 Task: Open a blank google sheet and write heading  Customer order data  Add 10 people name:-  'David White, Emily Green, Andrew Baker, Madison Evans, Logan King, Grace Hill, Gabriel Young, Elizabeth Flores, Samuel Reed, Avery Nelson. ' in November Last week sales are  10020 to 20050. customer order name:-  Nike shoe, Adidas shoe, Gucci T-shirt, Louis Vuitton bag, Zara Shirt, H&M jeans, Chanel perfume, Versace perfume, Ralph Lauren, Prada Shirtcustomer order price in between:-  10000 to 15000. Save page analysisSalesAnalysis_2023
Action: Mouse moved to (203, 189)
Screenshot: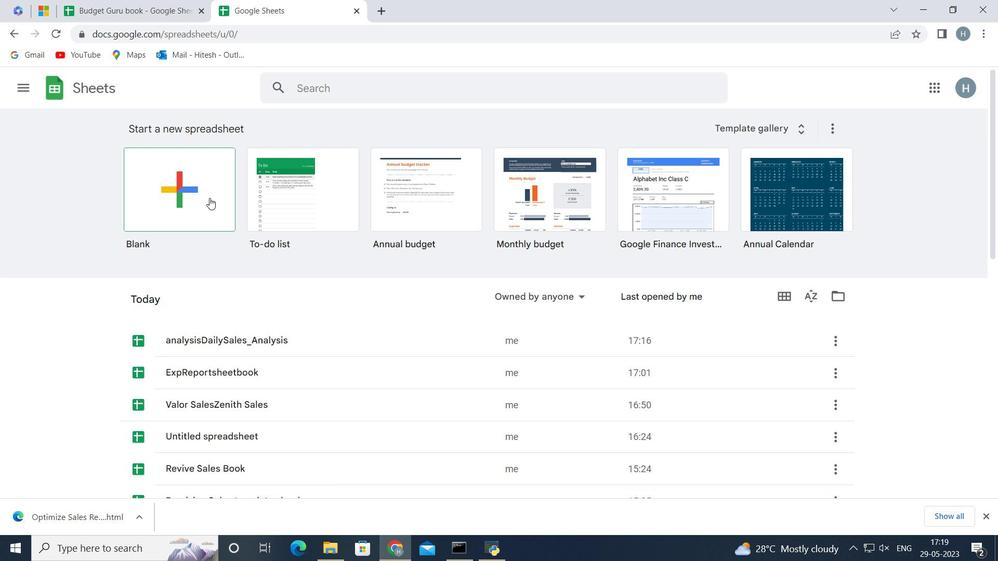 
Action: Mouse pressed left at (203, 189)
Screenshot: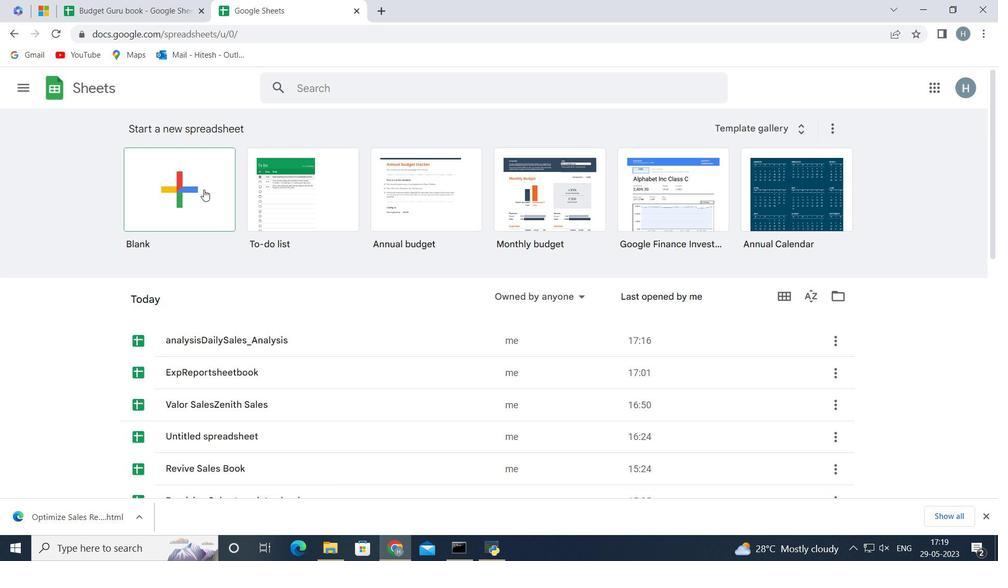 
Action: Mouse moved to (90, 189)
Screenshot: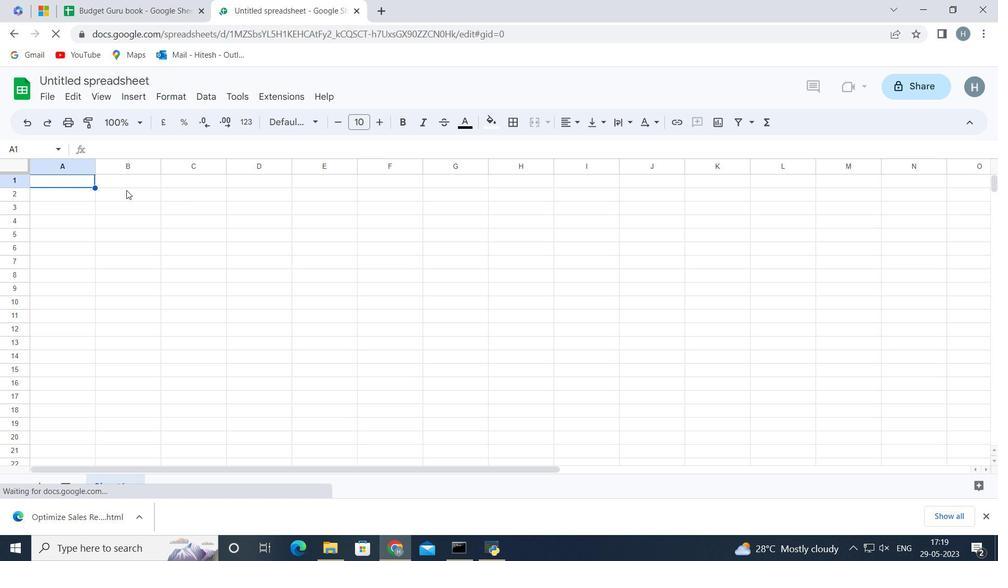 
Action: Key pressed <Key.shift><Key.shift>ustomer<Key.space><Key.shift>Order<Key.space><Key.shift>Data<Key.enter>
Screenshot: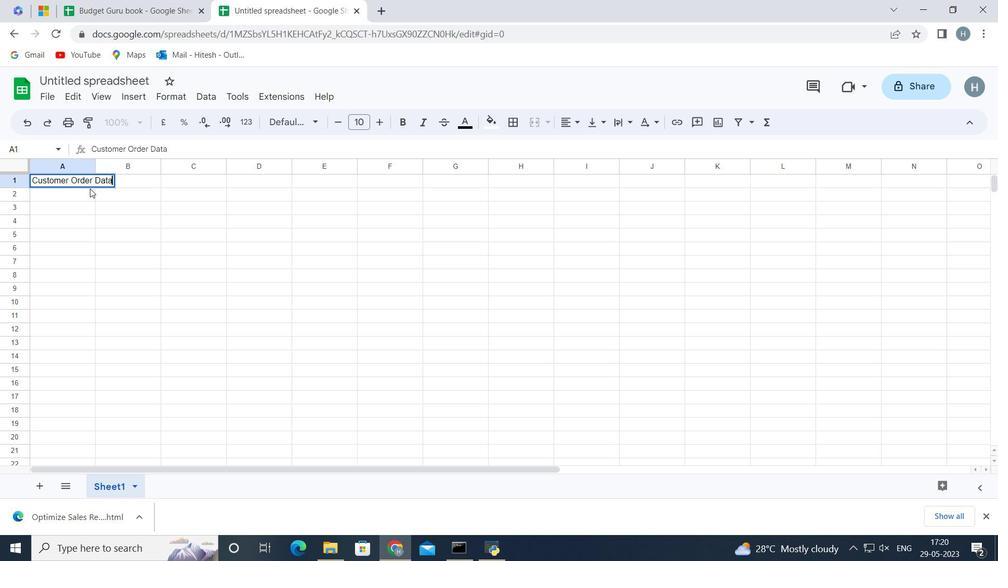 
Action: Mouse moved to (90, 188)
Screenshot: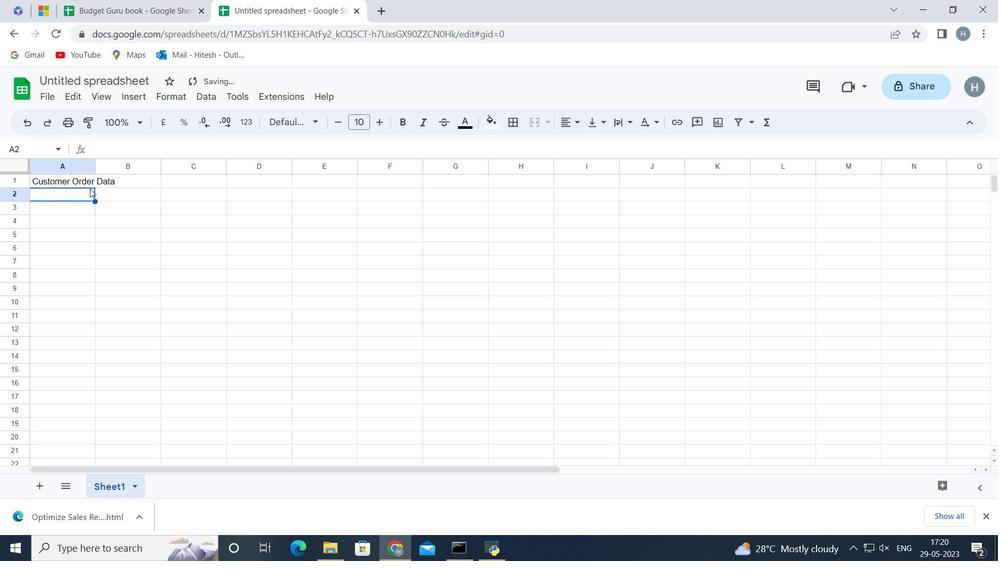 
Action: Key pressed <Key.shift>Name<Key.enter><Key.shift>David<Key.space><Key.shift>White<Key.enter><Key.shift>Emily<Key.space><Key.shift>Green<Key.space><Key.enter><Key.shift>Andrew<Key.space><Key.shift><Key.shift>Baker<Key.enter><Key.shift_r>Madison<Key.space><Key.shift>Evans<Key.enter><Key.shift_r>Logan<Key.space><Key.shift_r>King<Key.enter><Key.shift>Grace<Key.space><Key.shift_r>Hill<Key.enter><Key.shift>Gabriel<Key.space><Key.shift>Young<Key.space><Key.enter><Key.shift>Elizabeth<Key.space><Key.shift_r><Key.shift_r><Key.shift_r><Key.shift_r><Key.shift>Flores<Key.enter><Key.shift>Samuel<Key.space><Key.shift>Reed<Key.space><Key.enter><Key.shift>Avery<Key.space><Key.shift_r>Nelson<Key.space><Key.enter>
Screenshot: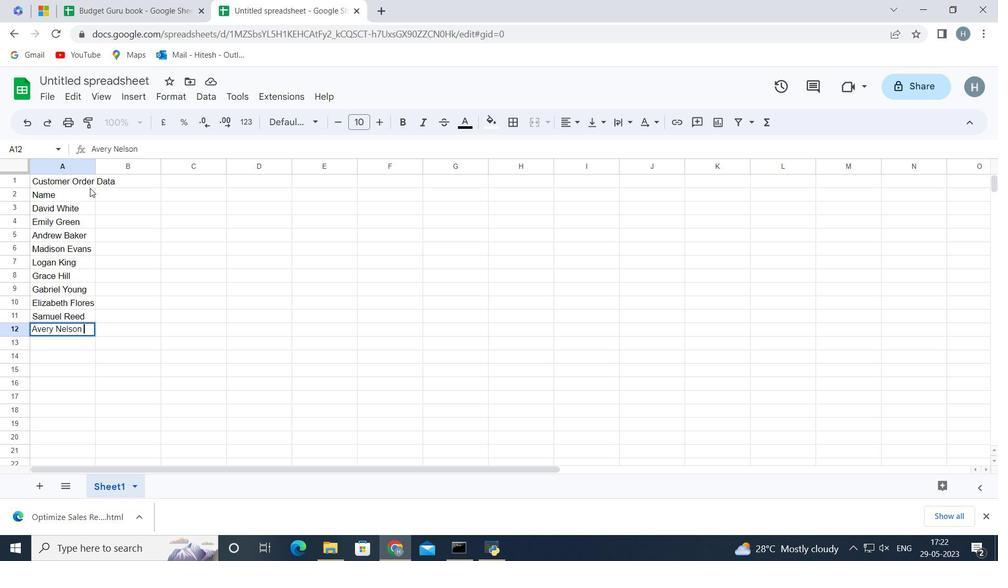 
Action: Mouse moved to (125, 192)
Screenshot: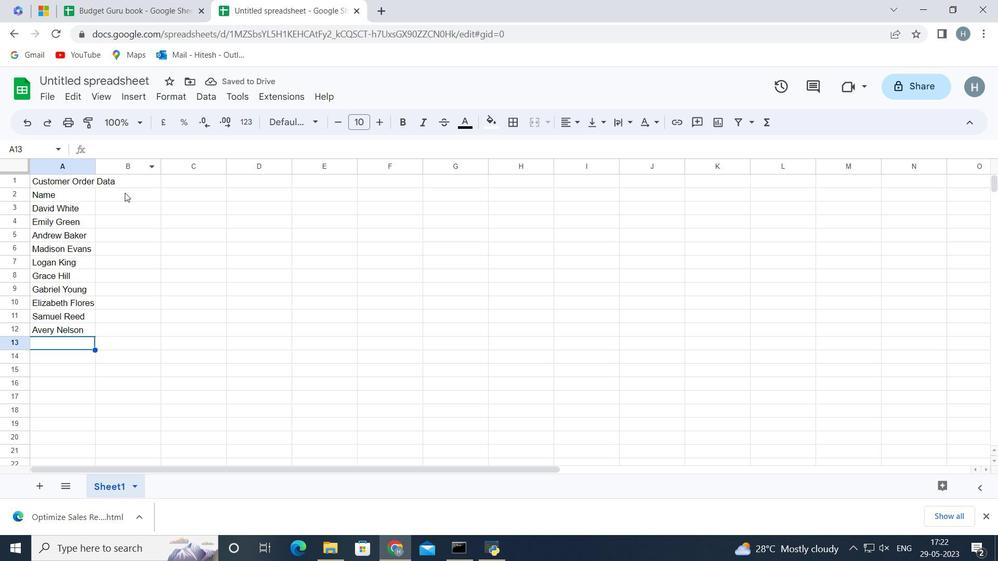 
Action: Mouse pressed left at (125, 192)
Screenshot: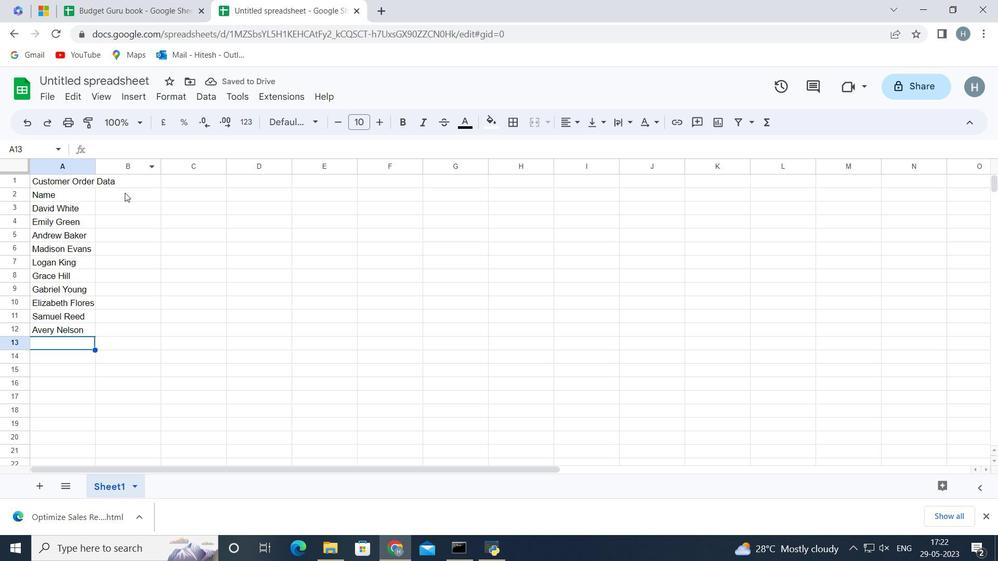 
Action: Mouse moved to (125, 192)
Screenshot: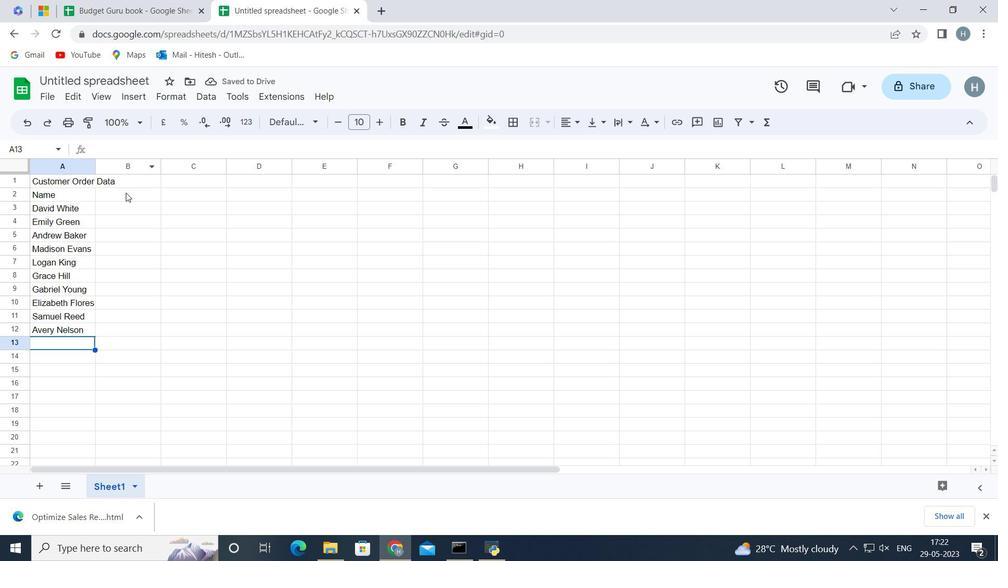 
Action: Key pressed <Key.shift>November<Key.space><Key.shift>Last<Key.space><Key.shift>Week<Key.space><Key.shift>Sales<Key.enter>
Screenshot: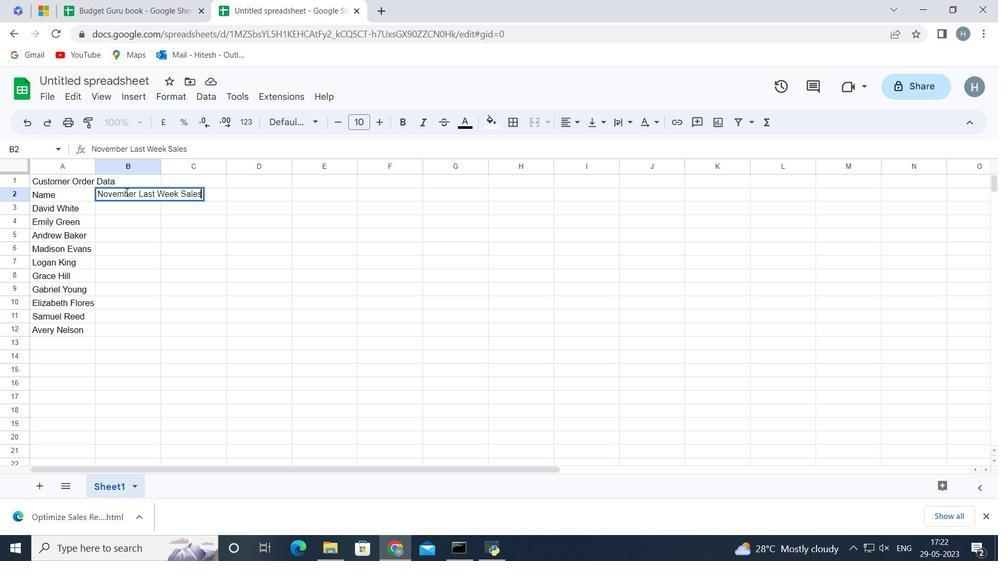 
Action: Mouse moved to (128, 190)
Screenshot: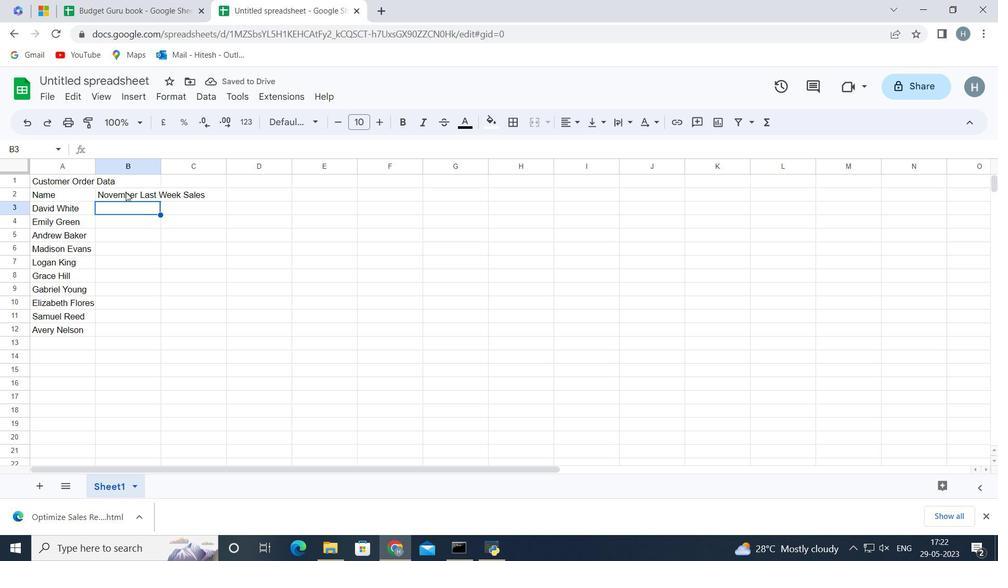
Action: Key pressed 10090<Key.enter>150000<Key.enter>
Screenshot: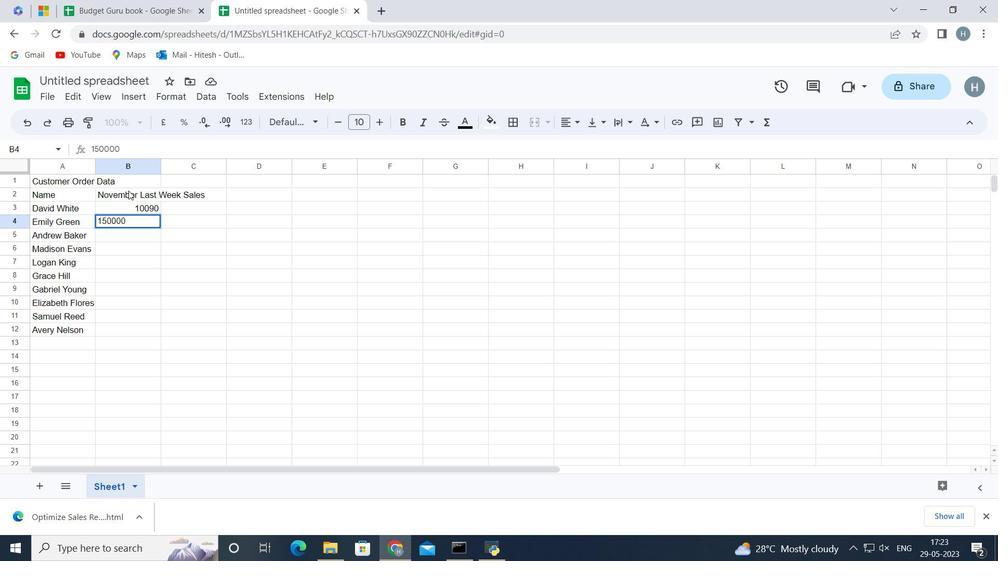 
Action: Mouse moved to (128, 219)
Screenshot: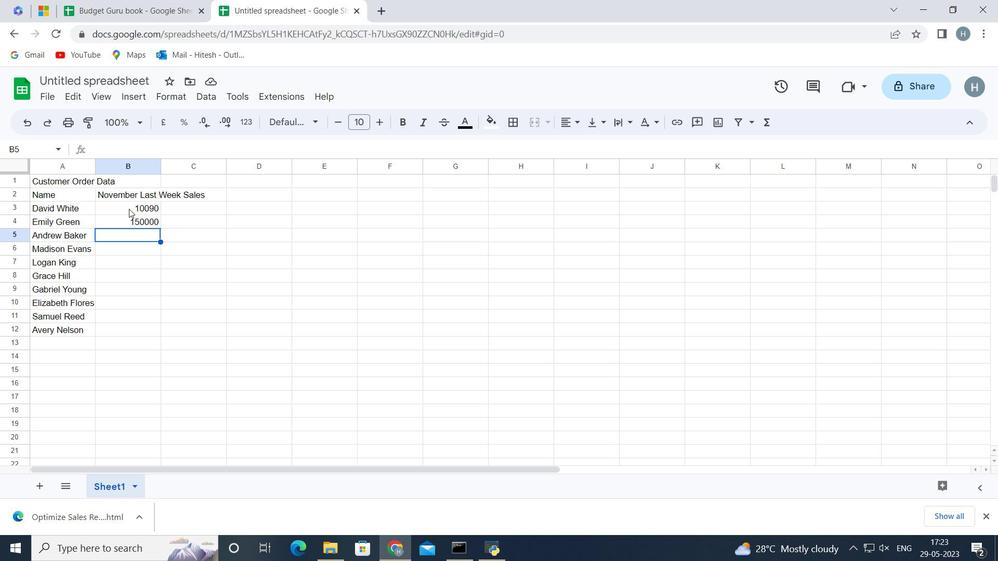 
Action: Mouse pressed left at (128, 219)
Screenshot: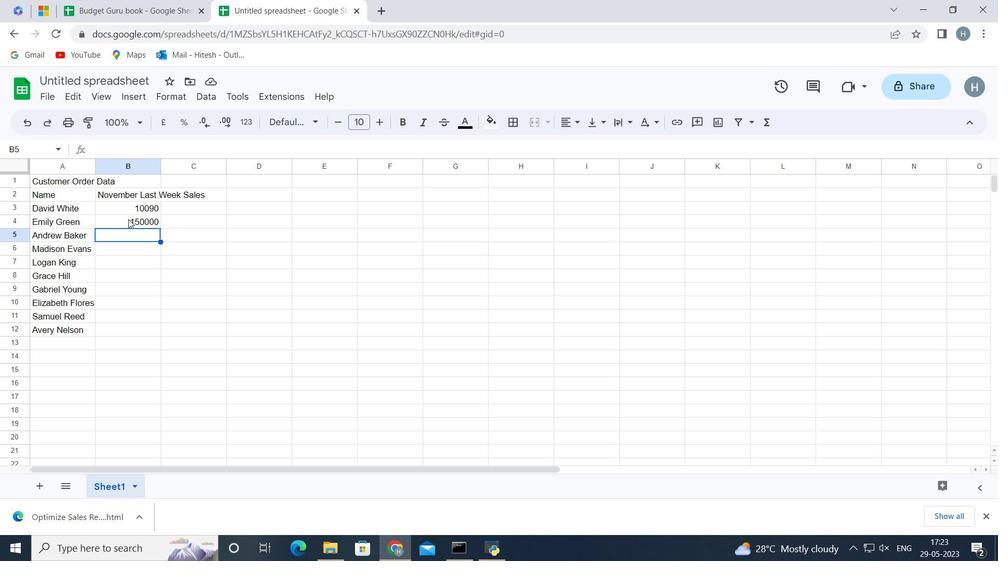 
Action: Mouse moved to (152, 147)
Screenshot: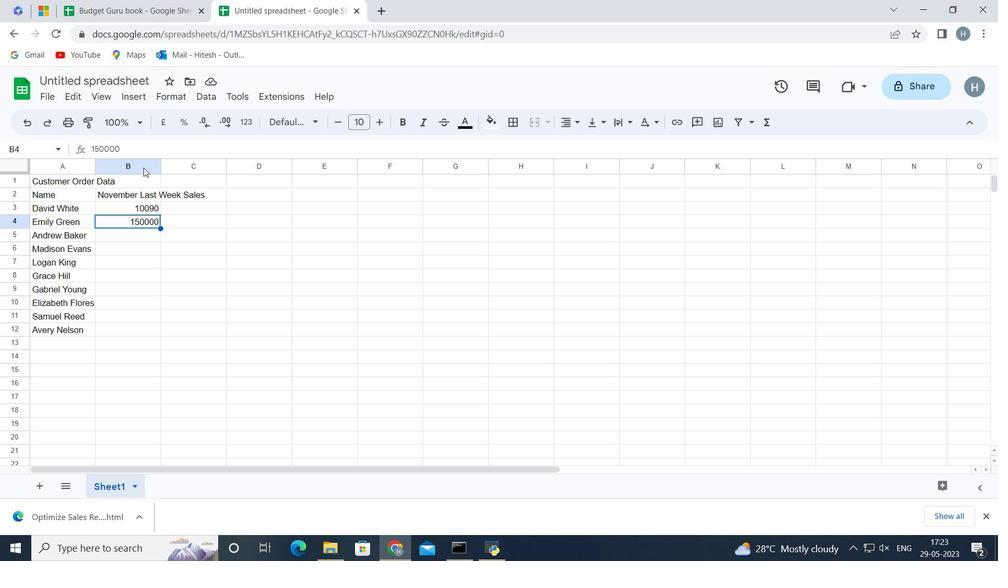 
Action: Mouse pressed left at (152, 147)
Screenshot: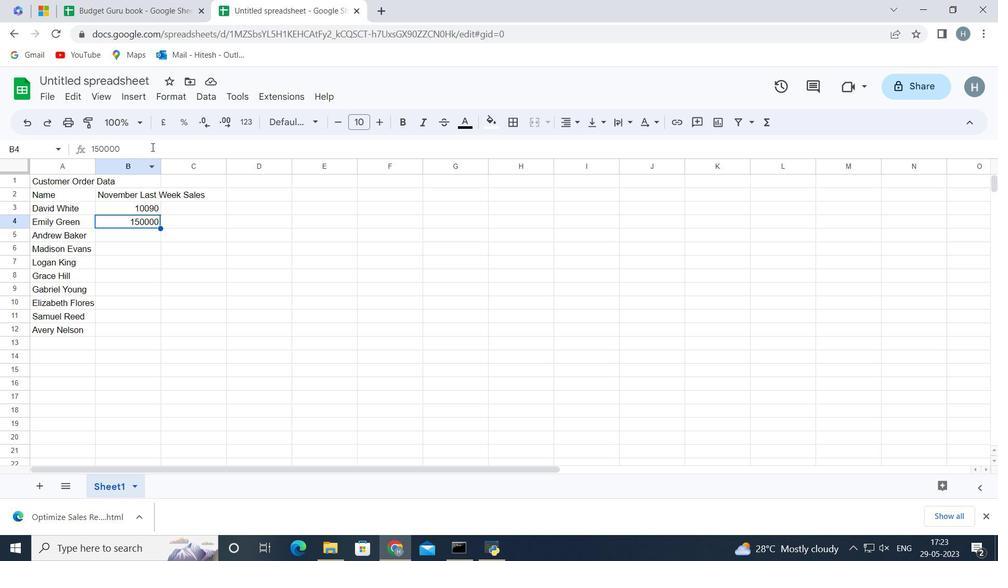 
Action: Key pressed <Key.backspace><Key.enter>14500<Key.enter>18600<Key.enter>17200<Key.enter>1190<Key.enter>
Screenshot: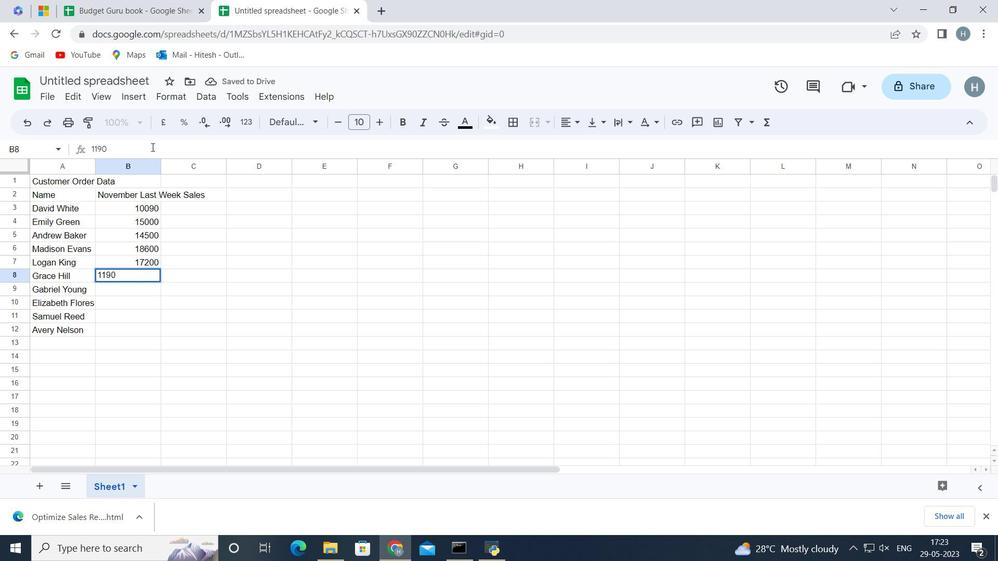 
Action: Mouse moved to (177, 146)
Screenshot: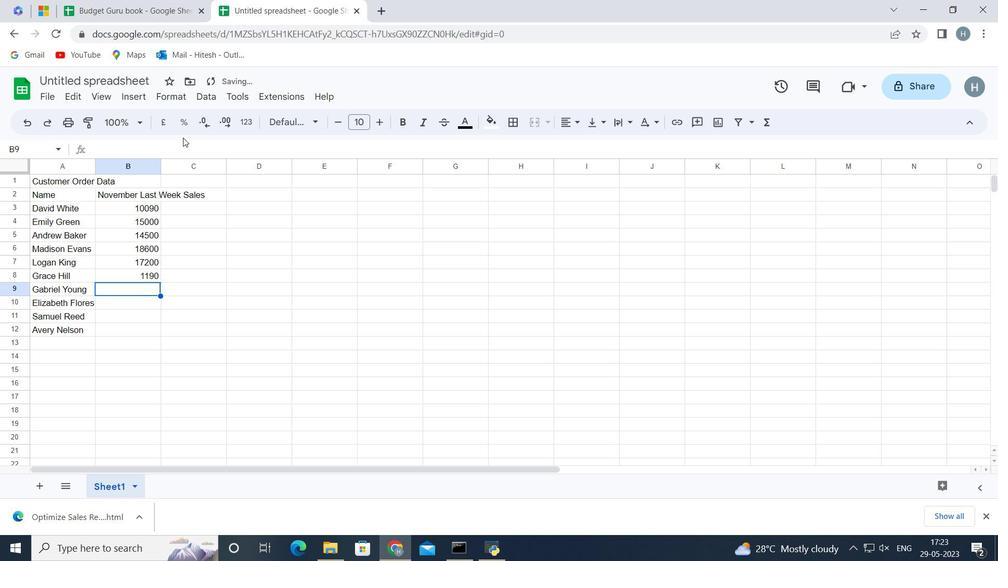 
Action: Mouse pressed left at (177, 146)
Screenshot: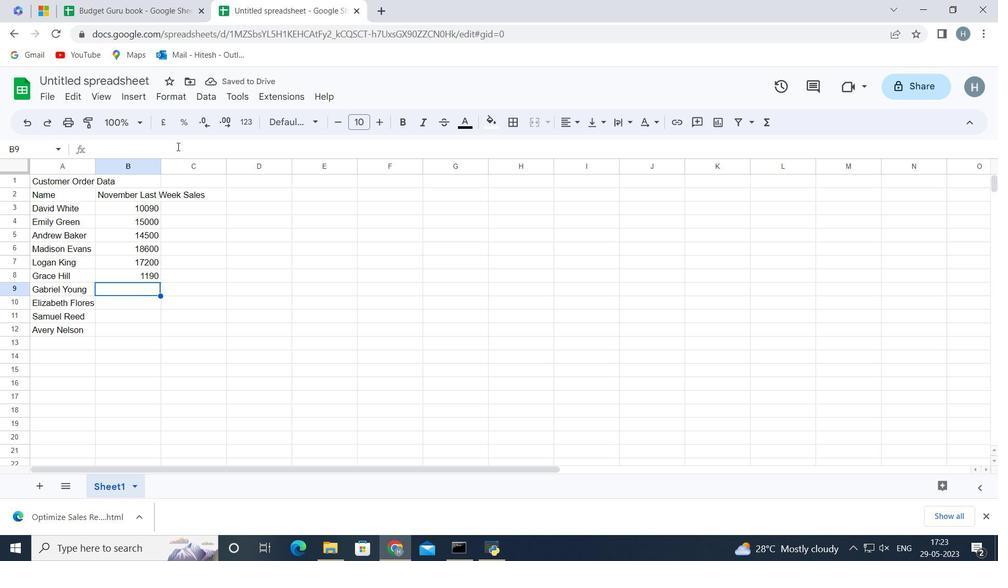 
Action: Mouse moved to (140, 268)
Screenshot: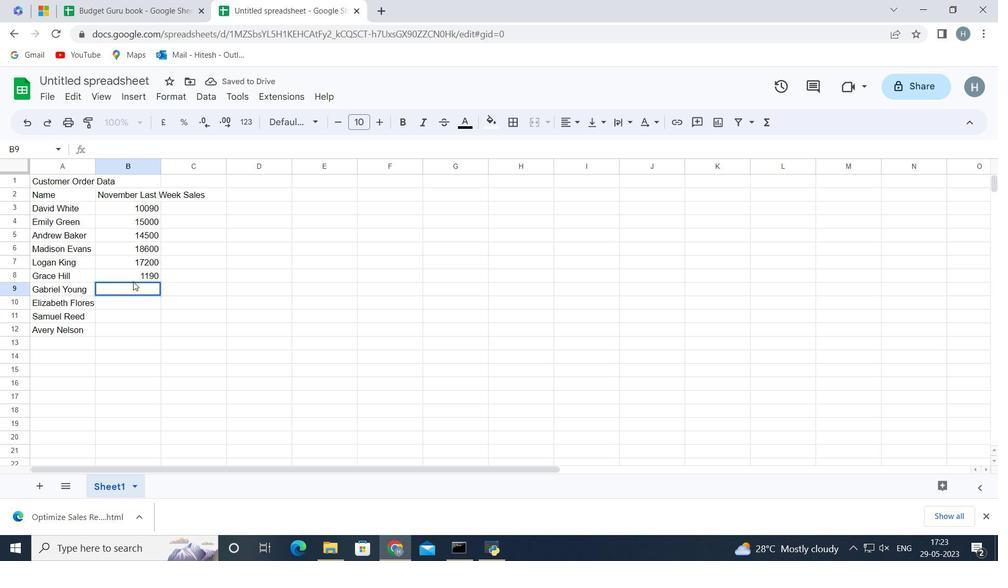 
Action: Mouse pressed left at (140, 268)
Screenshot: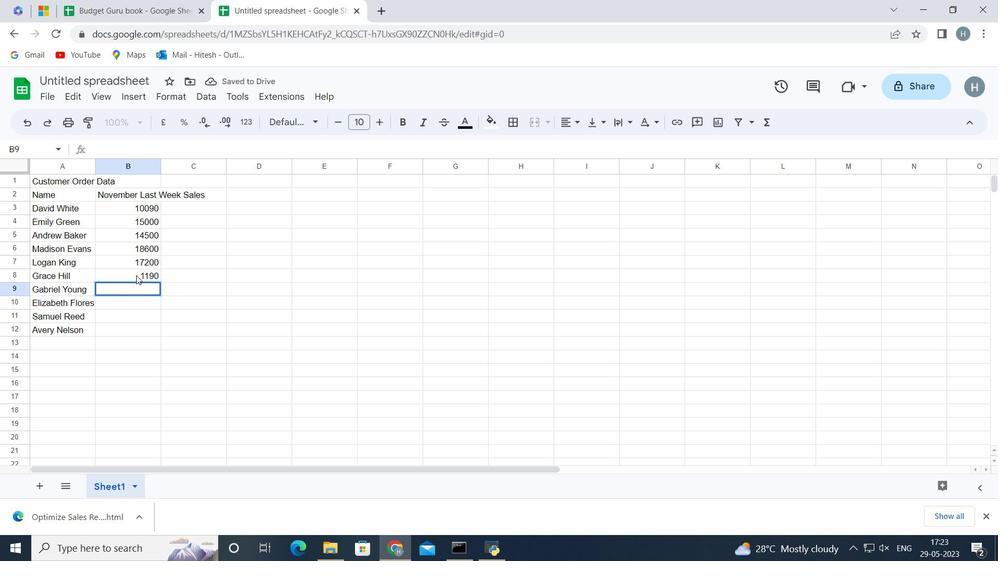 
Action: Mouse moved to (120, 276)
Screenshot: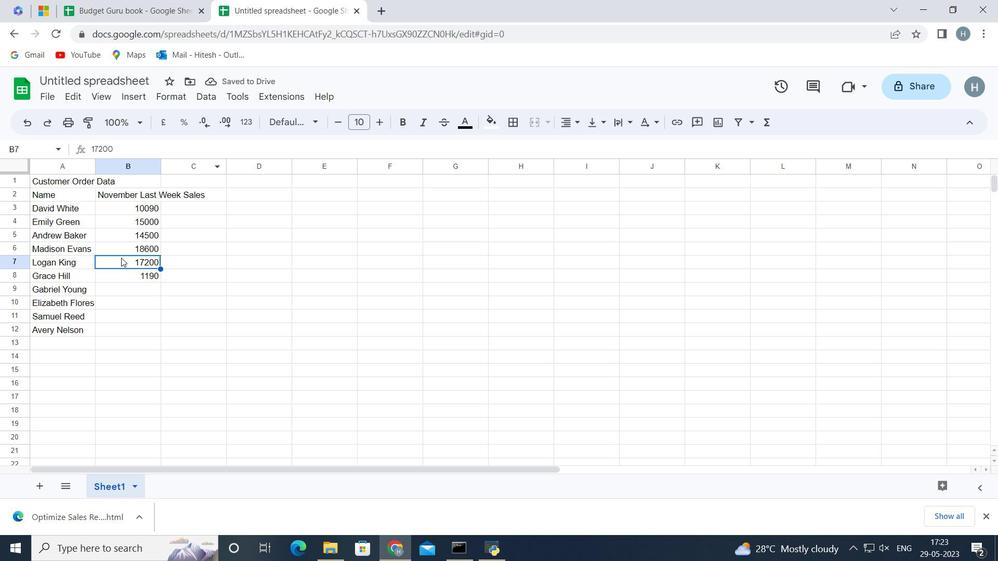 
Action: Mouse pressed left at (120, 276)
Screenshot: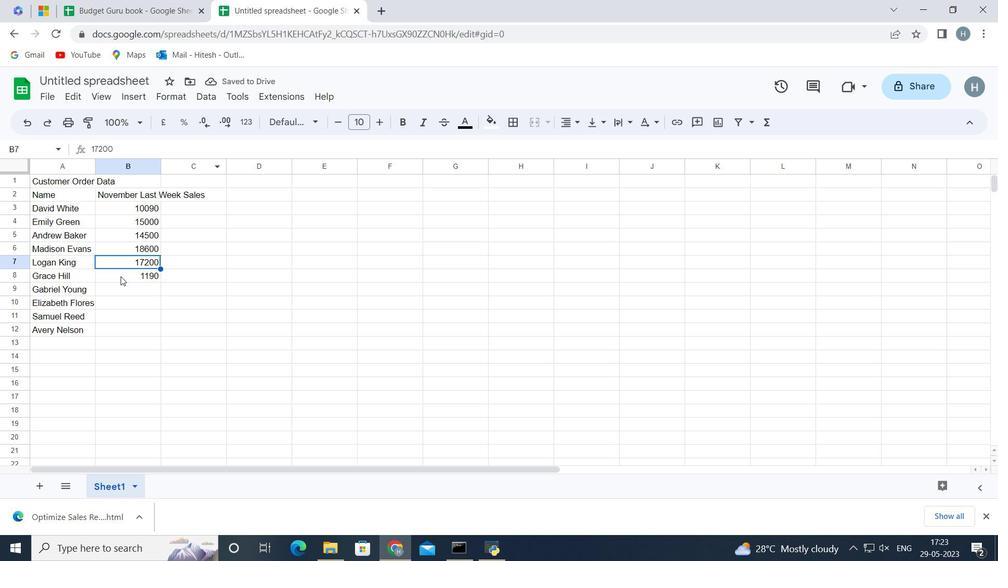 
Action: Mouse moved to (170, 145)
Screenshot: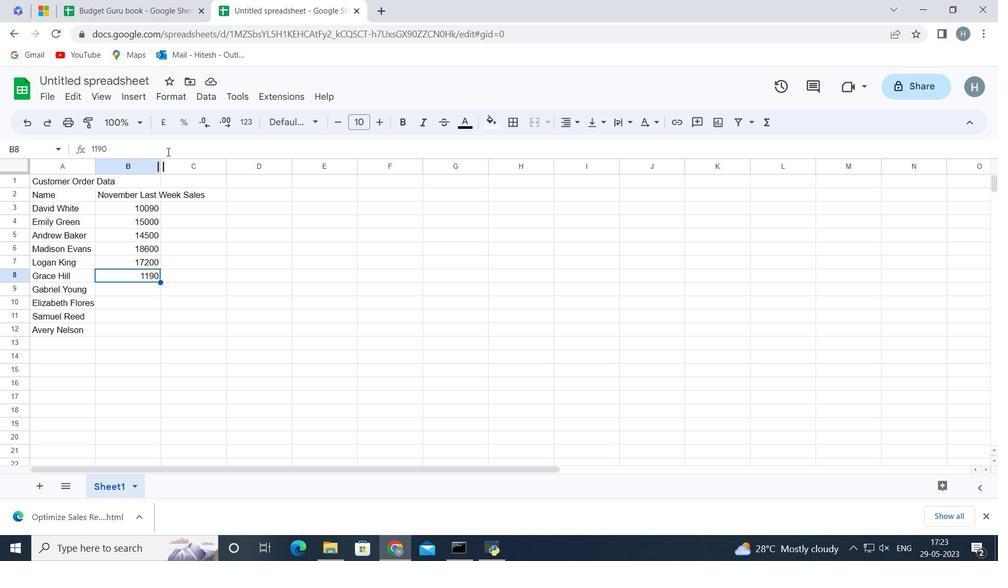 
Action: Mouse pressed left at (170, 145)
Screenshot: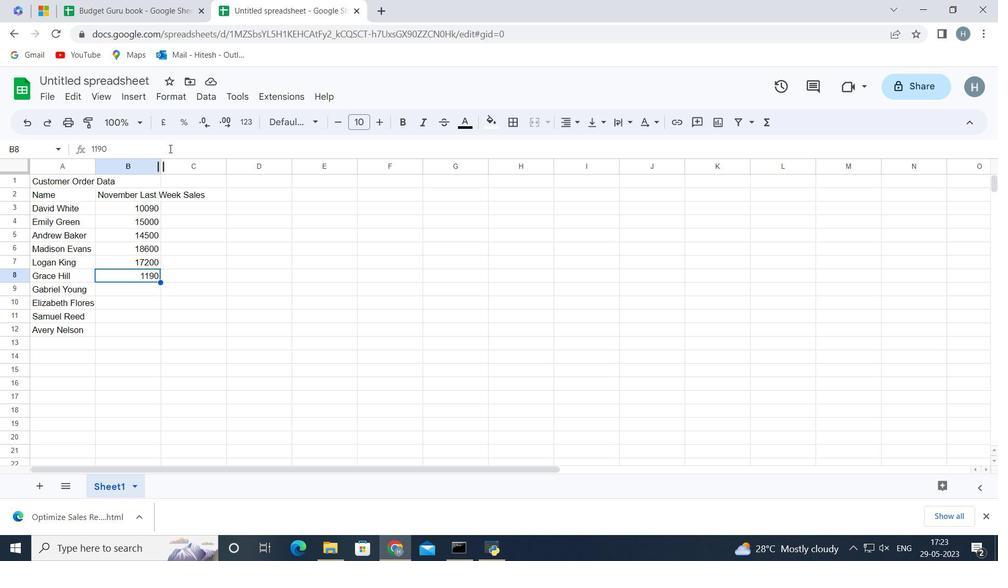 
Action: Key pressed 0<Key.enter>
Screenshot: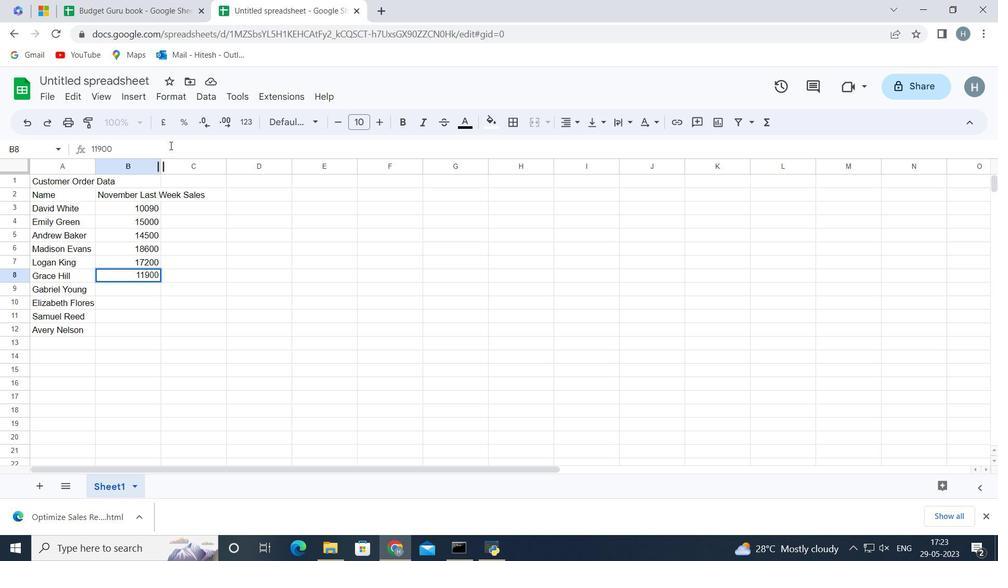 
Action: Mouse moved to (132, 275)
Screenshot: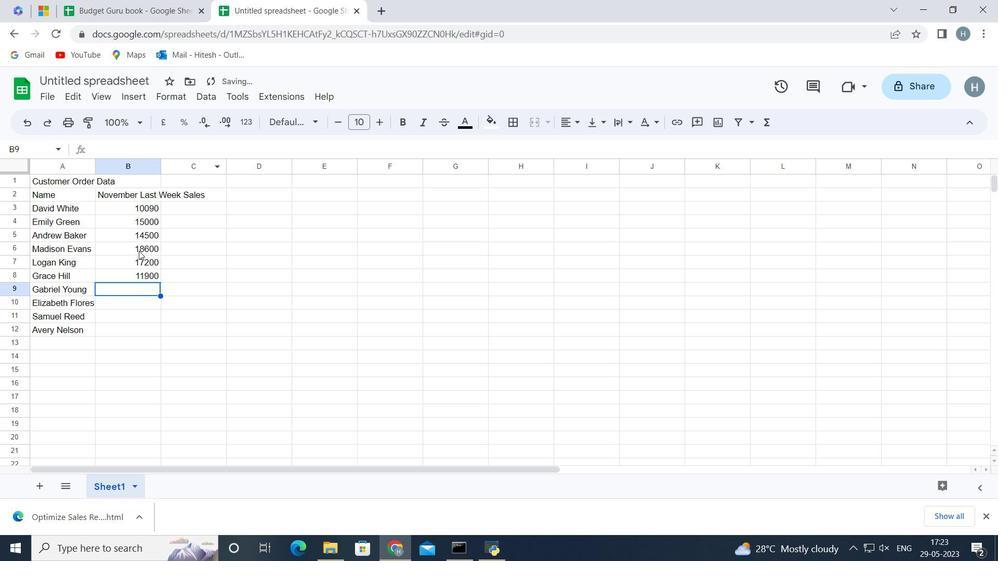 
Action: Key pressed 14800<Key.enter>16500<Key.enter>17400<Key.enter>1<Key.backspace>20000<Key.enter>
Screenshot: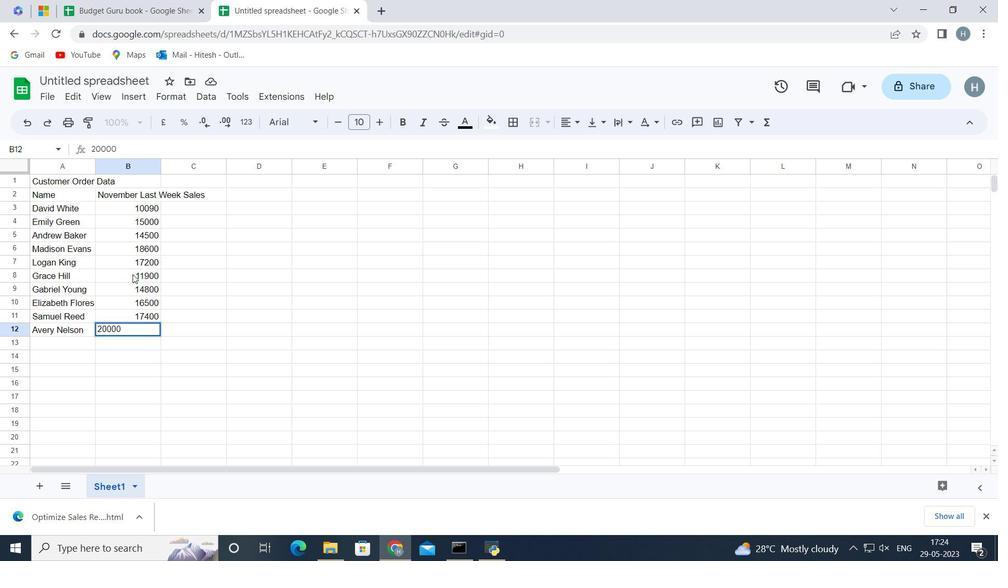 
Action: Mouse moved to (213, 190)
Screenshot: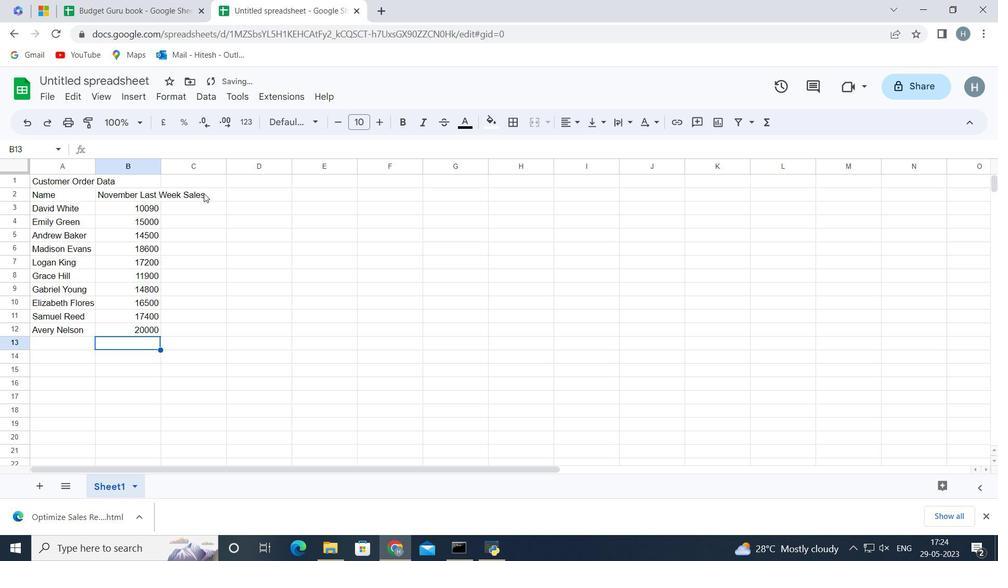 
Action: Mouse pressed left at (213, 190)
Screenshot: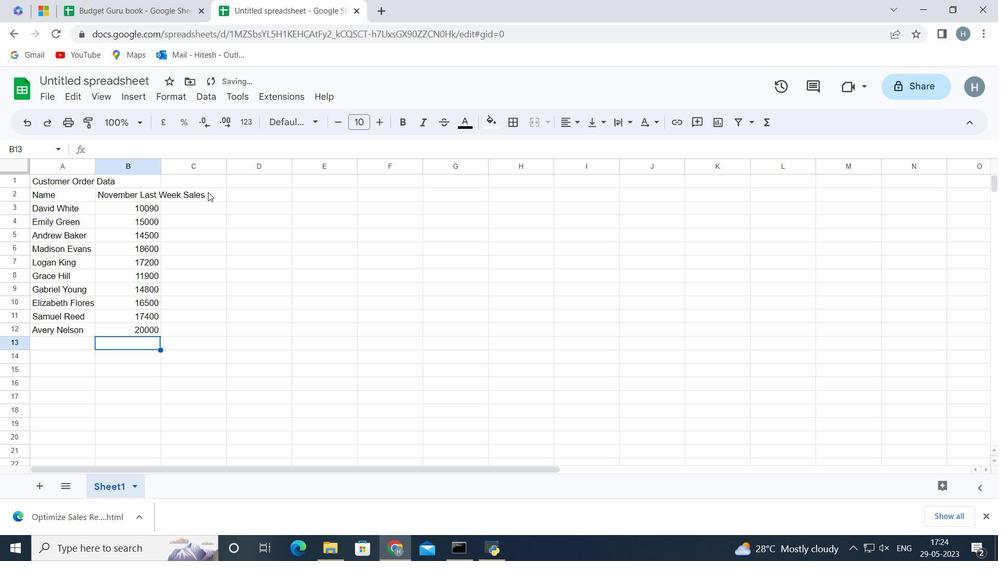 
Action: Mouse moved to (211, 192)
Screenshot: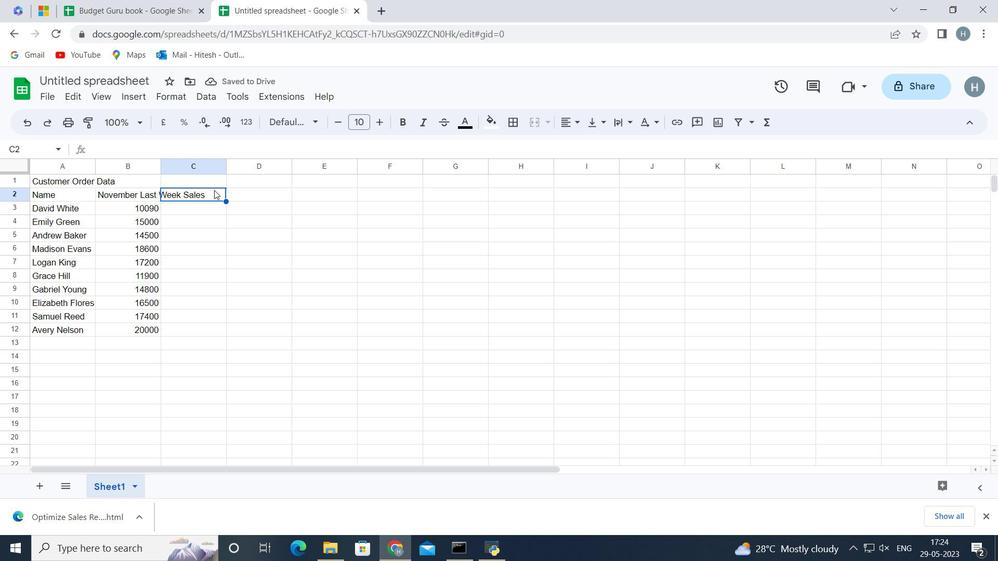 
Action: Key pressed <Key.shift><Key.shift><Key.shift><Key.shift><Key.shift><Key.shift><Key.shift><Key.shift><Key.shift>Customer<Key.space><Key.shift>Order<Key.space><Key.shift>Name<Key.enter>
Screenshot: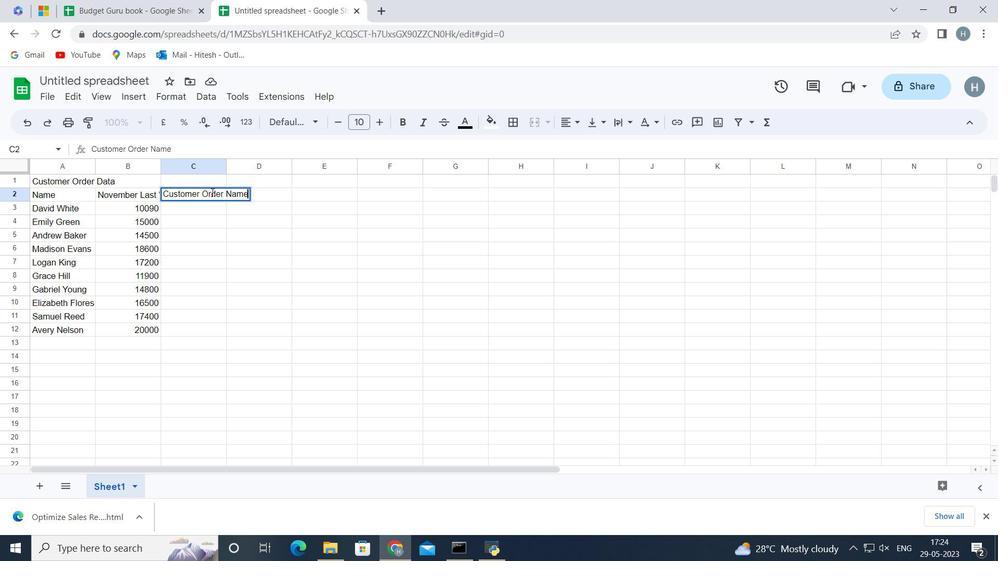 
Action: Mouse moved to (217, 191)
Screenshot: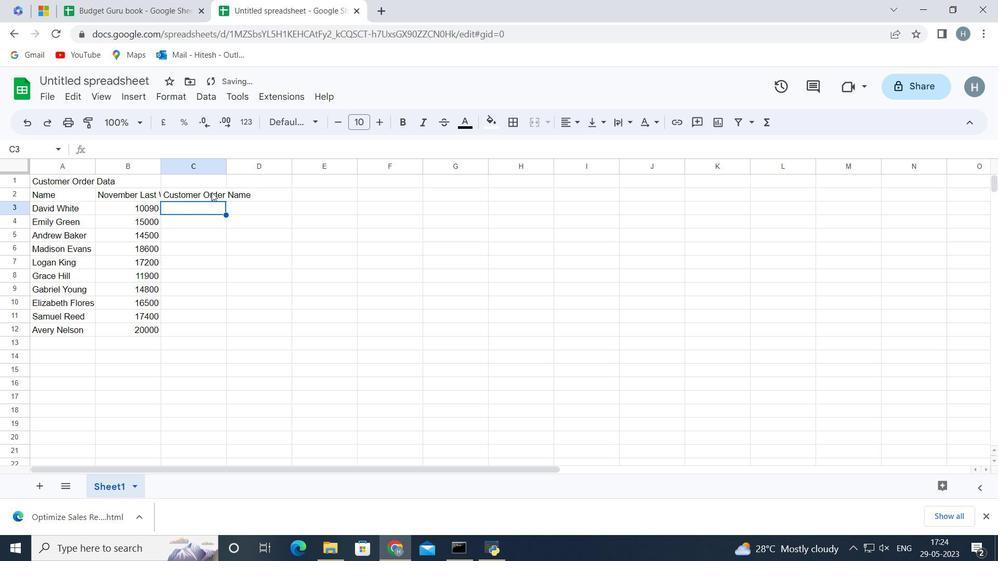 
Action: Key pressed <Key.shift>Nike<Key.space><Key.shift>Shie<Key.backspace><Key.backspace>oe<Key.enter>
Screenshot: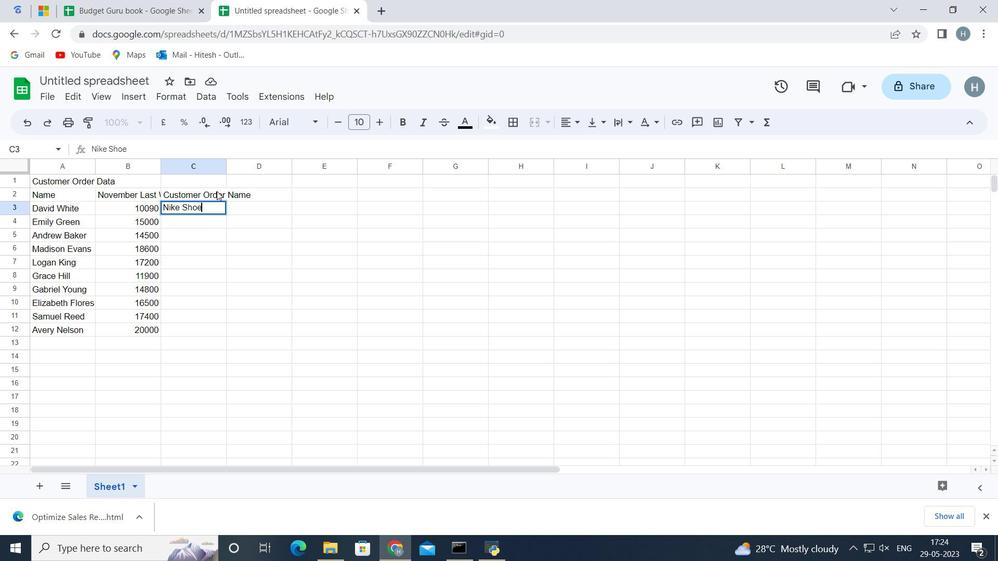 
Action: Mouse moved to (724, 364)
Screenshot: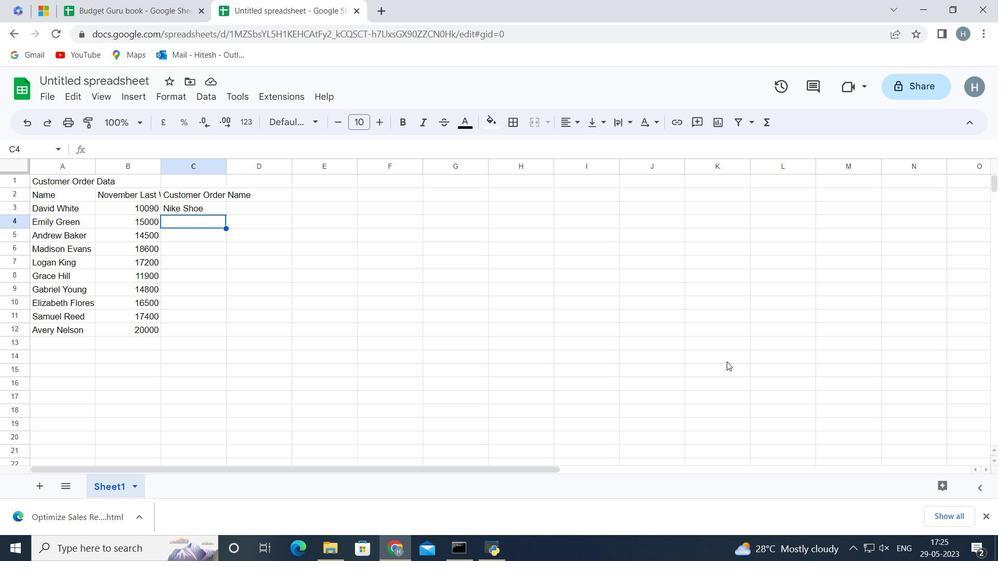 
Action: Mouse pressed left at (724, 364)
Screenshot: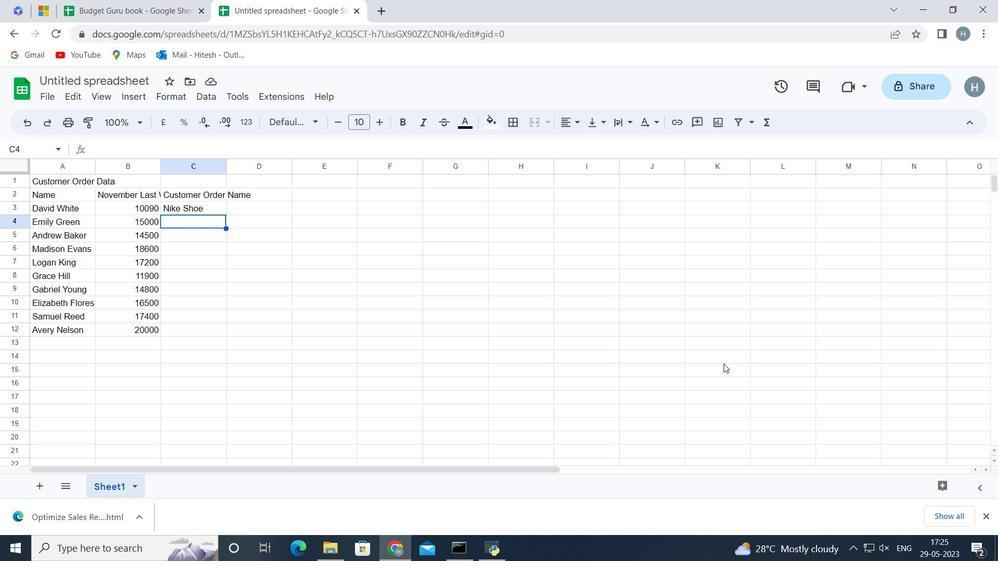 
Action: Mouse moved to (186, 222)
Screenshot: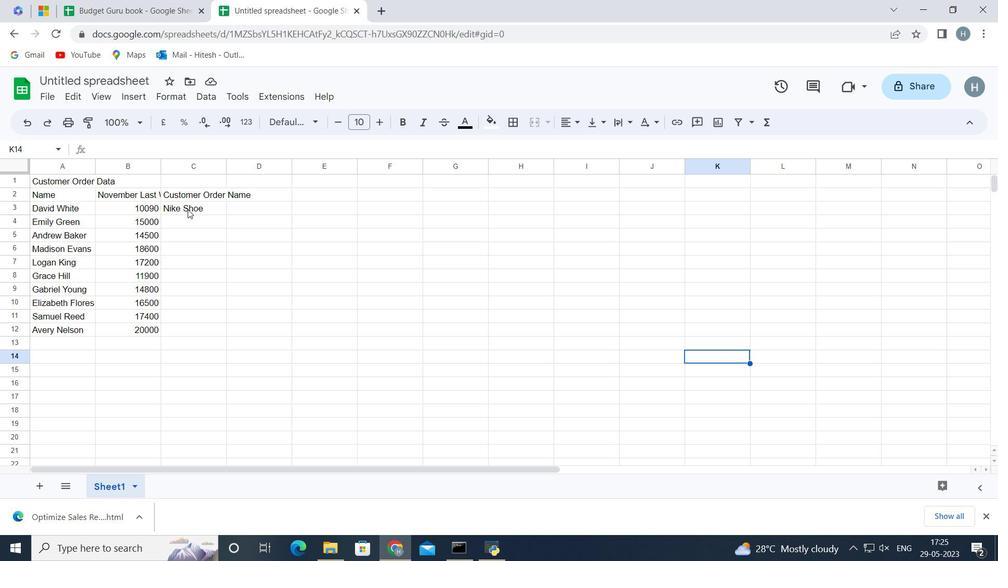 
Action: Mouse pressed left at (186, 222)
Screenshot: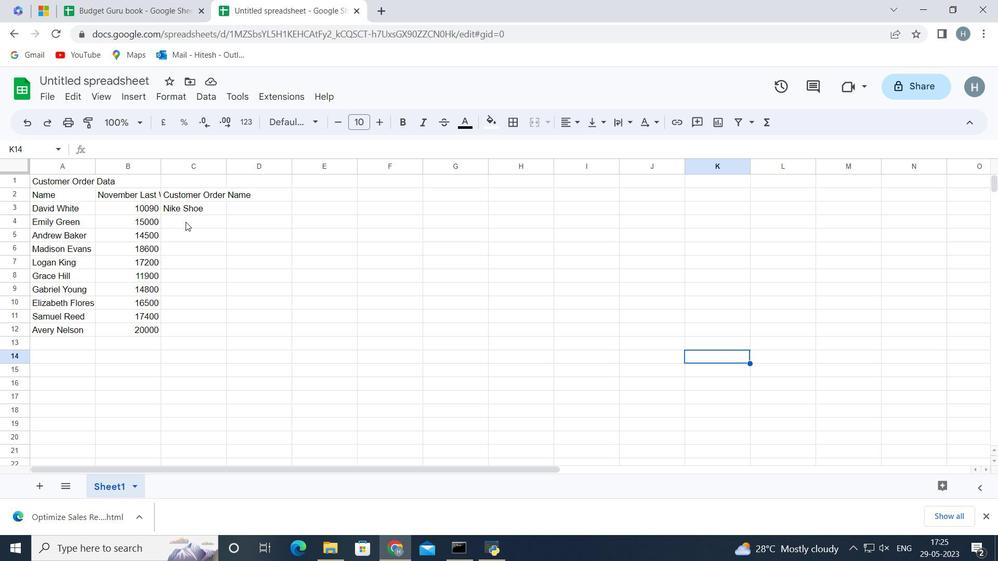 
Action: Key pressed <Key.shift>Adidas<Key.space><Key.shift>Shoe<Key.enter><Key.shift>Gucci<Key.space><Key.shift><Key.shift><Key.shift>T-shirt<Key.enter>
Screenshot: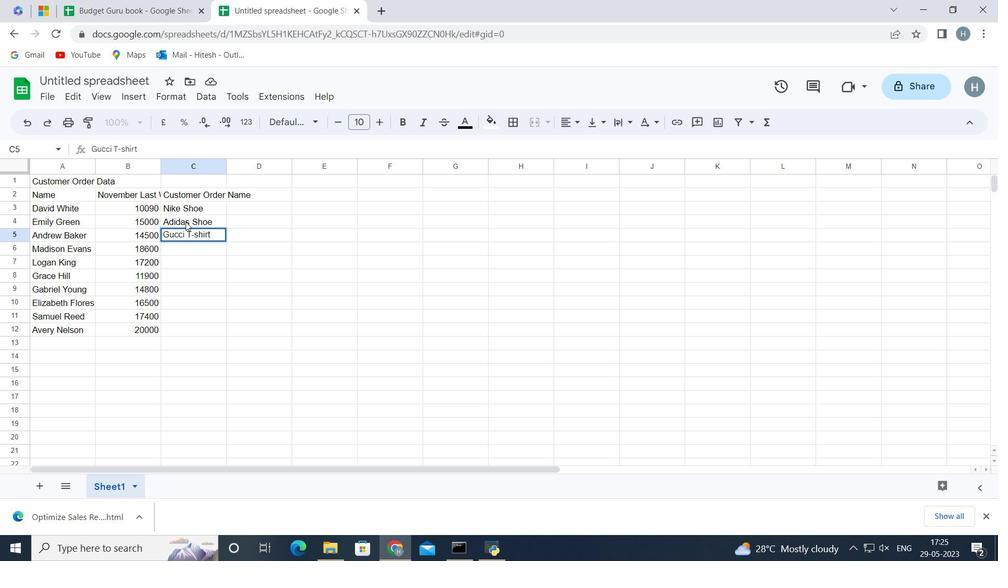 
Action: Mouse moved to (186, 223)
Screenshot: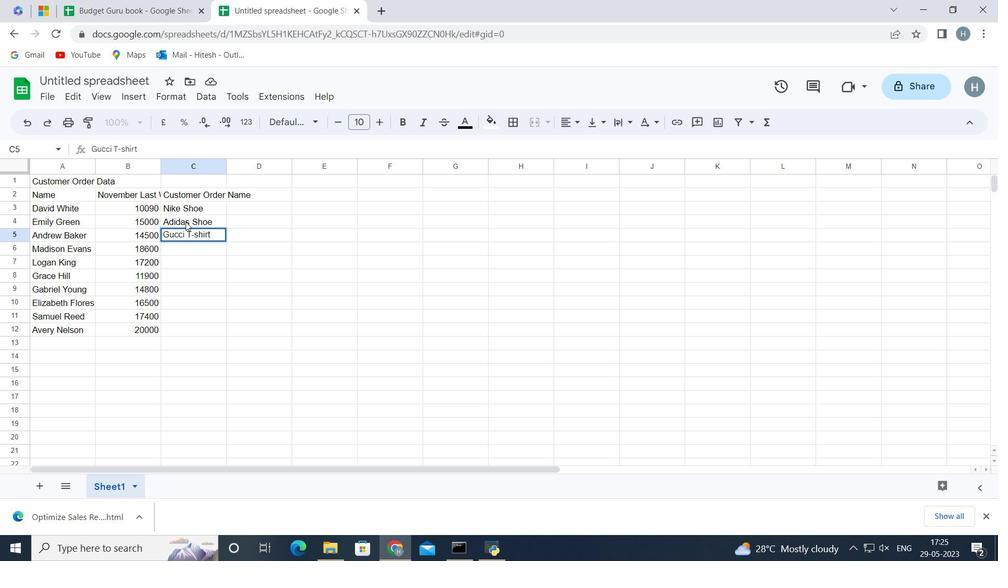 
Action: Key pressed <Key.shift_r><Key.shift_r><Key.shift_r>Louis<Key.space><Key.shift>Vuitton<Key.space>bag<Key.enter><Key.shift>Zae<Key.backspace>ra<Key.space><Key.shift>Shirt<Key.space><Key.enter><Key.shift>H<Key.shift>&<Key.shift_r>M<Key.space><Key.shift><Key.shift><Key.shift><Key.shift><Key.shift><Key.shift><Key.shift><Key.shift><Key.shift><Key.shift><Key.shift><Key.shift><Key.shift><Key.shift><Key.shift><Key.shift><Key.shift>Jeans<Key.enter><Key.shift>Chanel<Key.space>perfume<Key.enter><Key.shift>Versace<Key.space>perfume<Key.enter><Key.shift>Ralph<Key.space><Key.shift_r>Lauren<Key.space><Key.enter><Key.shift_r>Prada<Key.space><Key.shift>Shirt<Key.space>
Screenshot: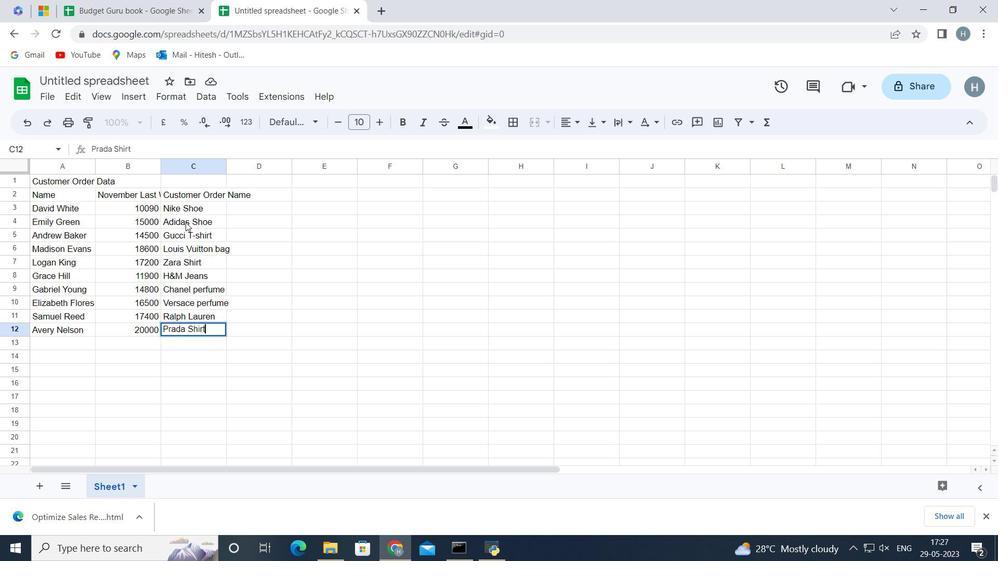 
Action: Mouse moved to (273, 195)
Screenshot: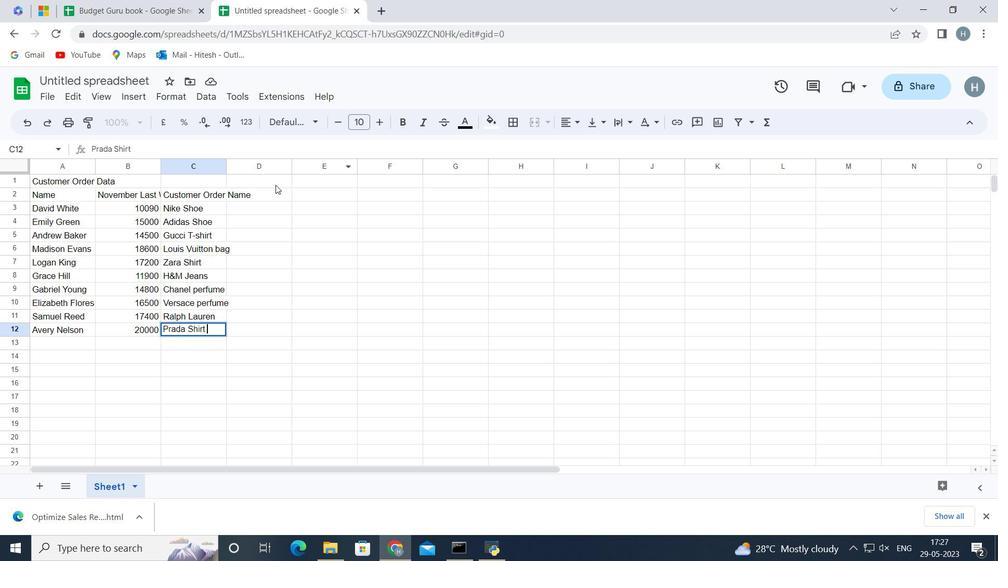 
Action: Mouse pressed left at (273, 195)
Screenshot: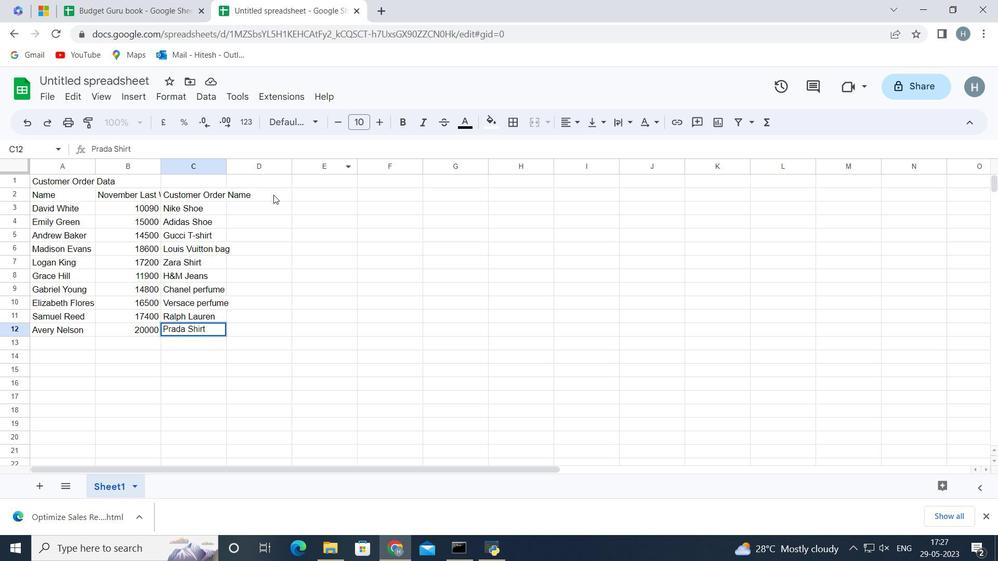 
Action: Key pressed <Key.shift>Cy<Key.backspace>ustomer<Key.space>order<Key.space>price<Key.space>
Screenshot: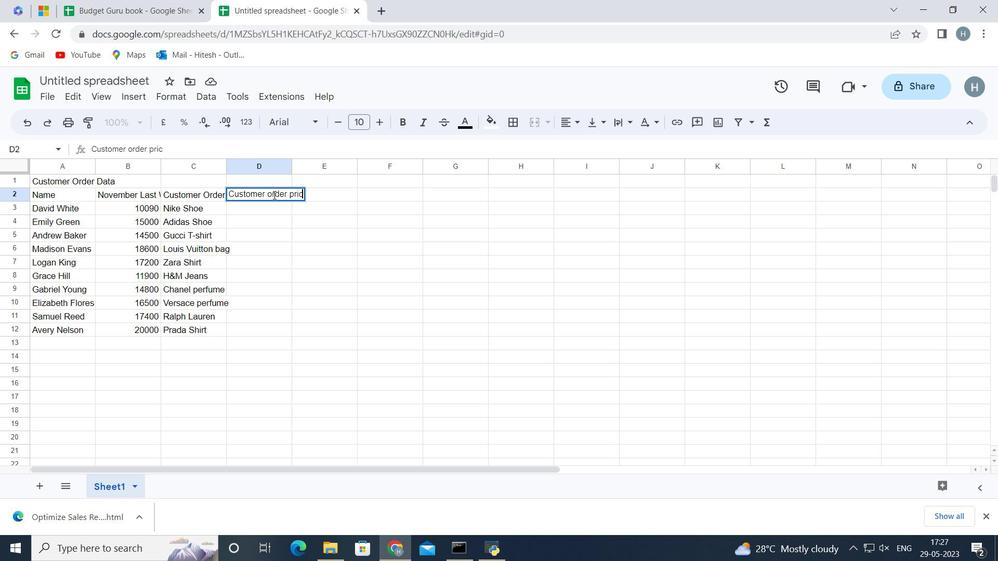 
Action: Mouse moved to (266, 206)
Screenshot: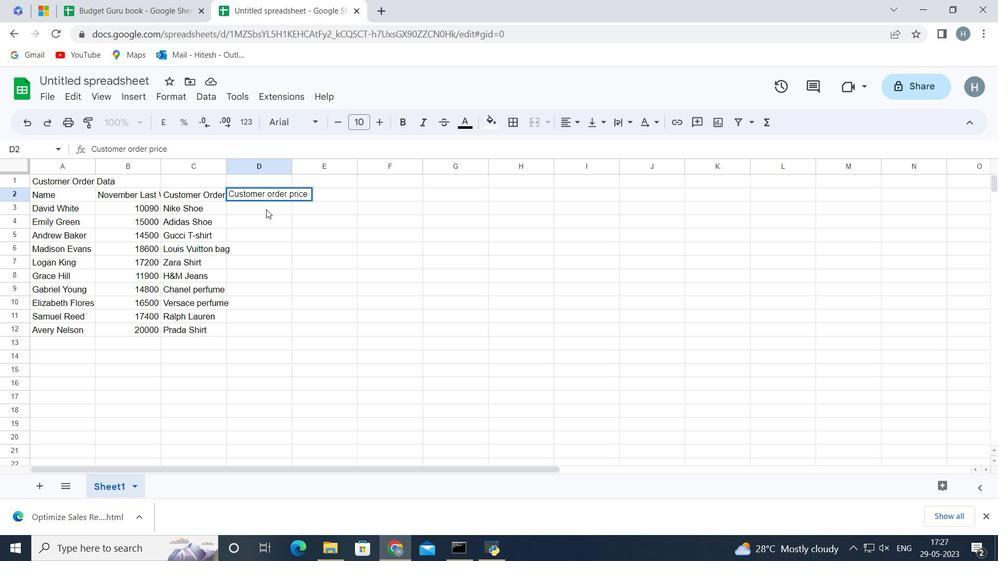
Action: Mouse pressed left at (266, 206)
Screenshot: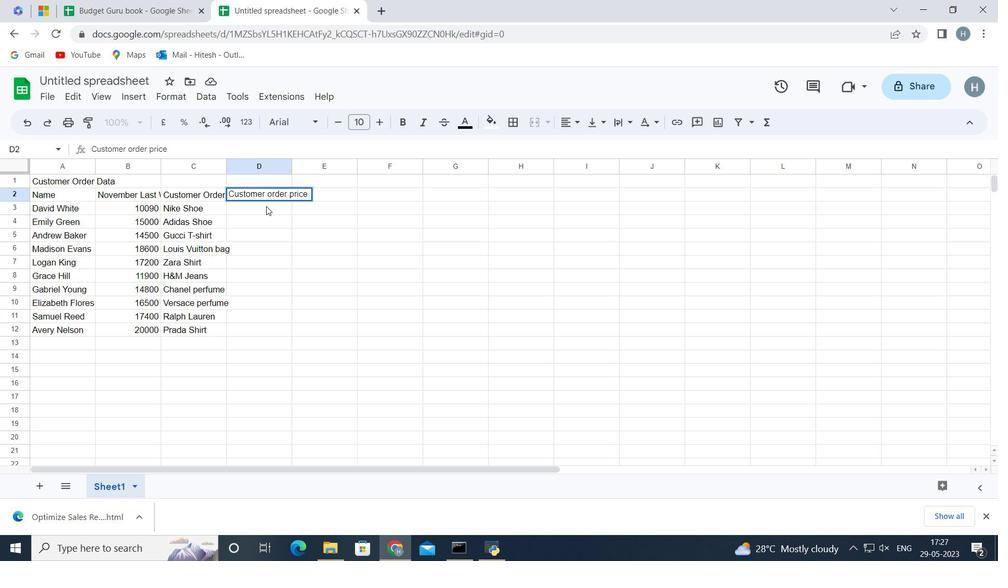 
Action: Key pressed 12000<Key.enter>15000<Key.enter>11000<Key.enter>14000<Key.enter>10000<Key.enter>13000<Key.enter>12000<Key.enter>15000<Key.enter>14999<Key.backspace><Key.backspace><Key.backspace>00<Key.enter>11000<Key.enter>
Screenshot: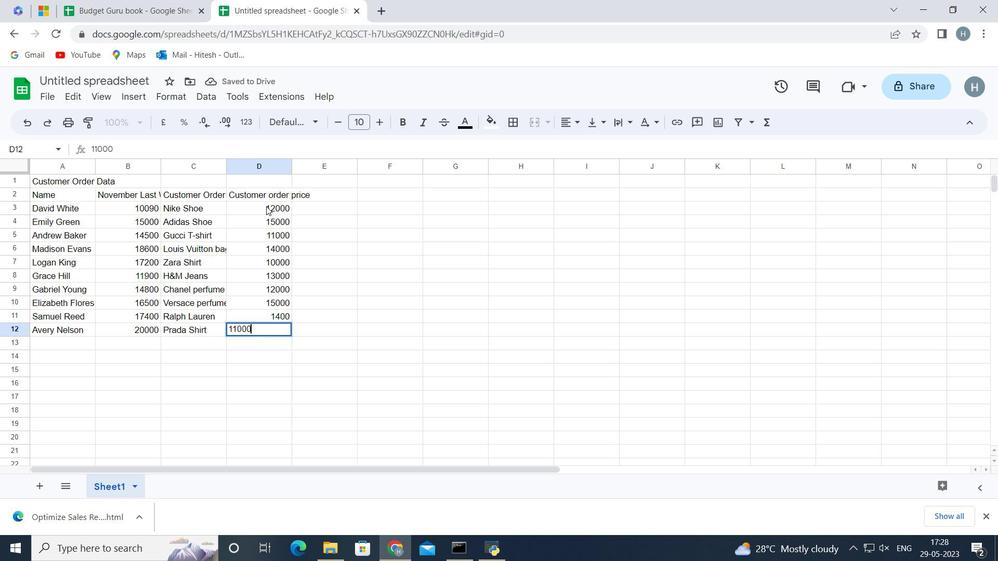 
Action: Mouse moved to (330, 196)
Screenshot: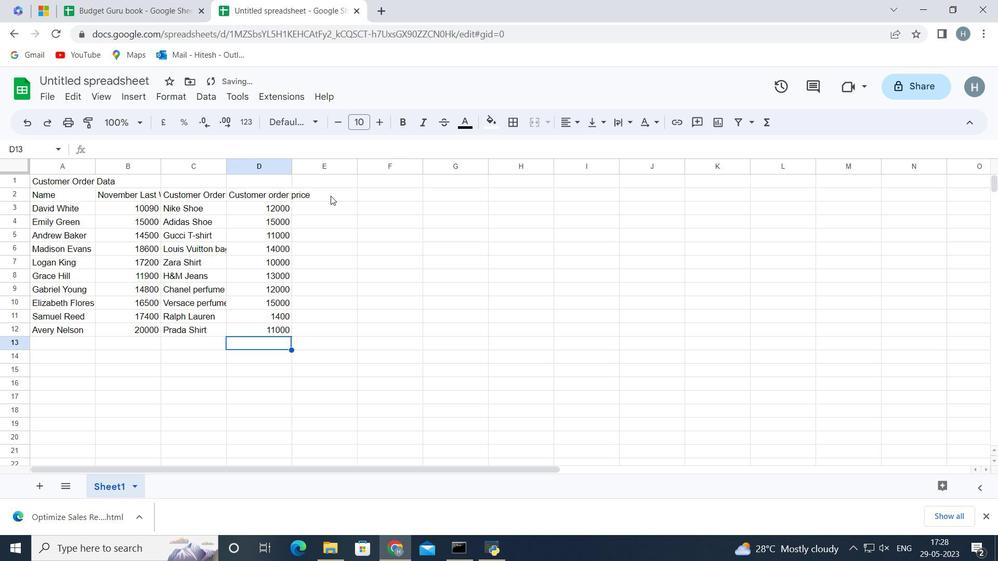 
Action: Mouse pressed left at (330, 196)
Screenshot: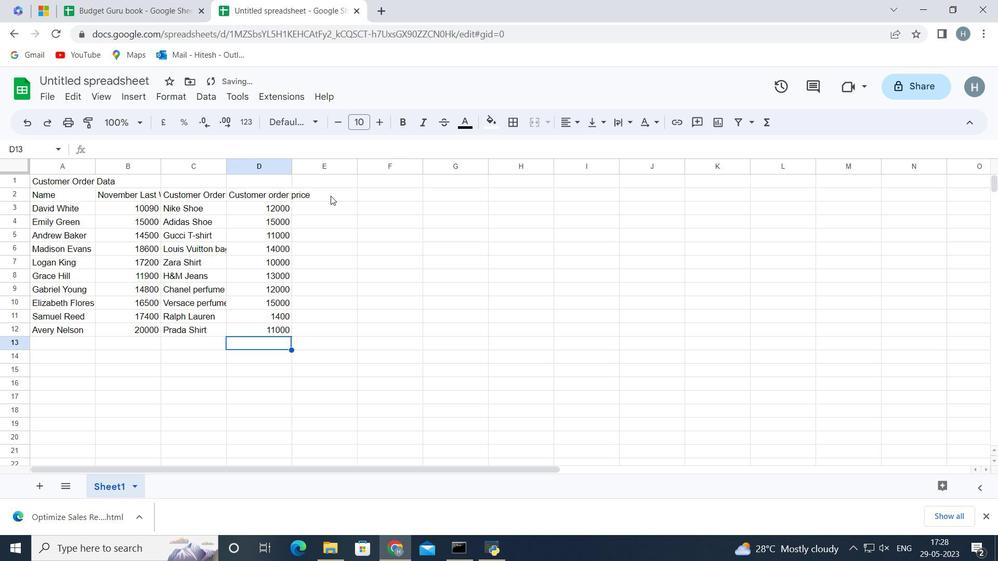 
Action: Mouse moved to (327, 212)
Screenshot: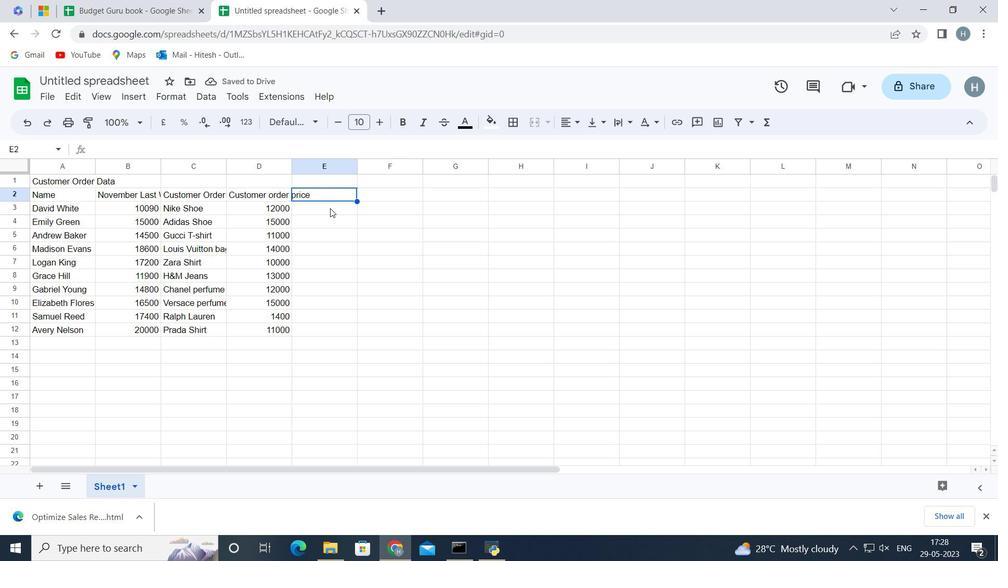 
Action: Mouse pressed left at (327, 212)
Screenshot: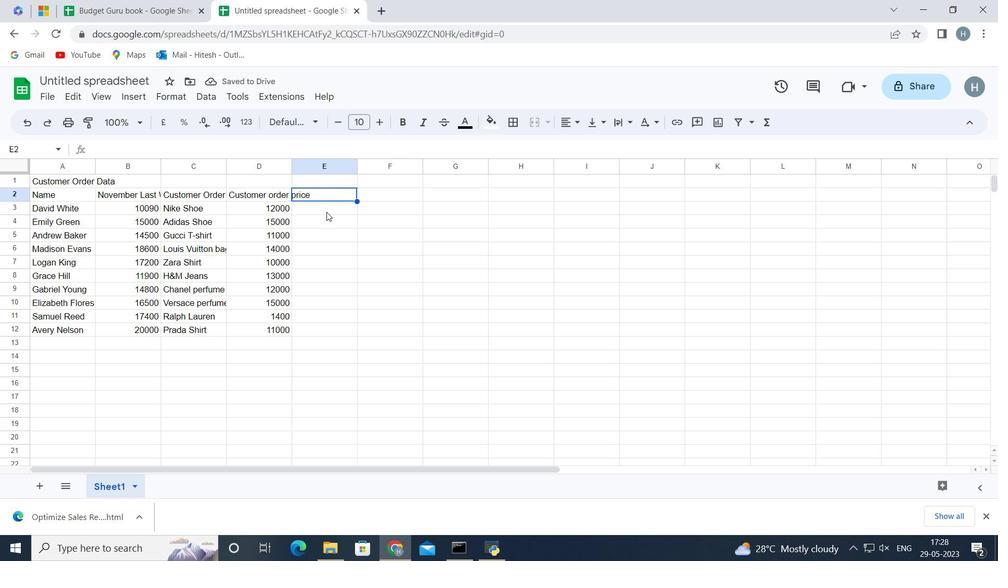 
Action: Mouse moved to (145, 169)
Screenshot: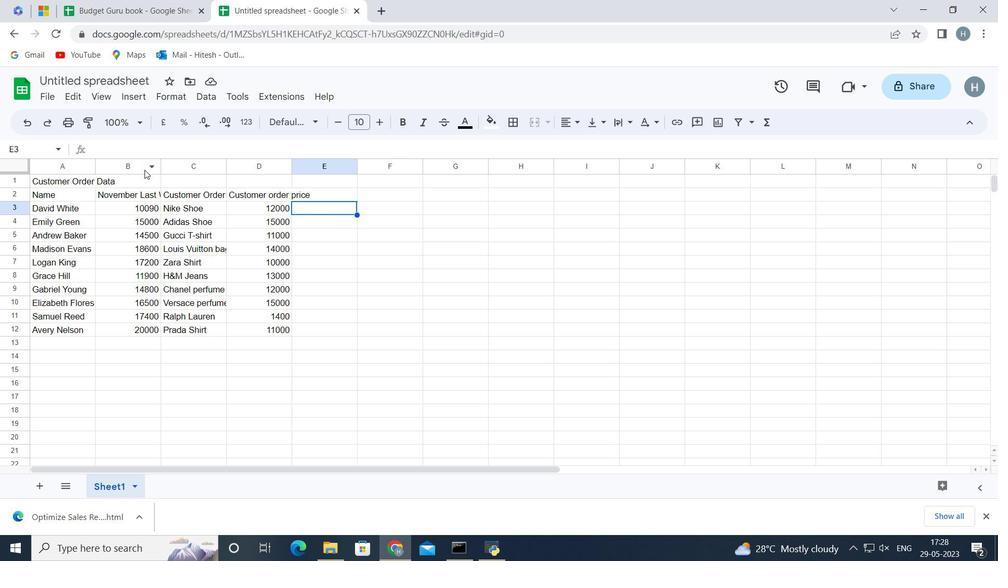 
Action: Mouse pressed left at (145, 169)
Screenshot: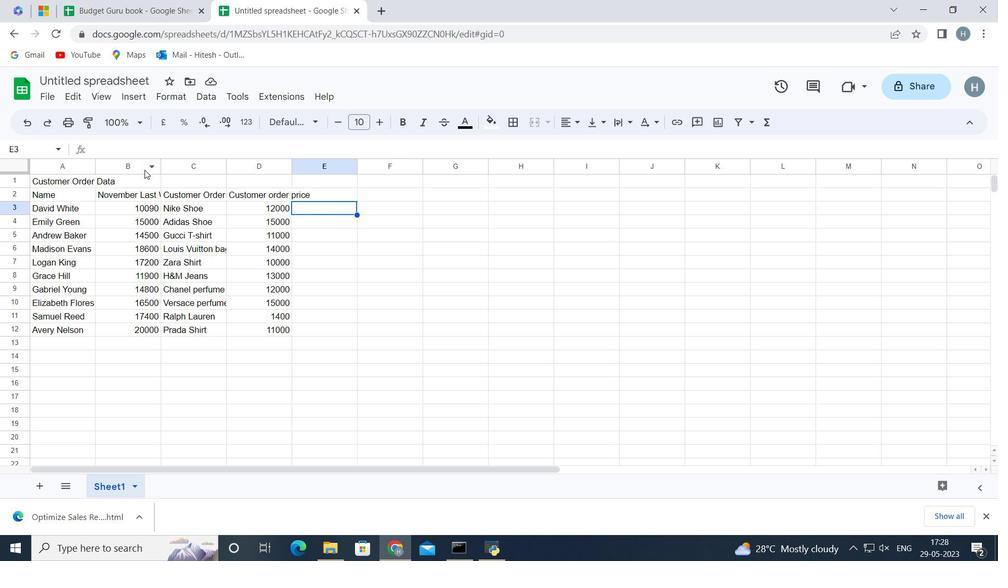 
Action: Mouse moved to (157, 166)
Screenshot: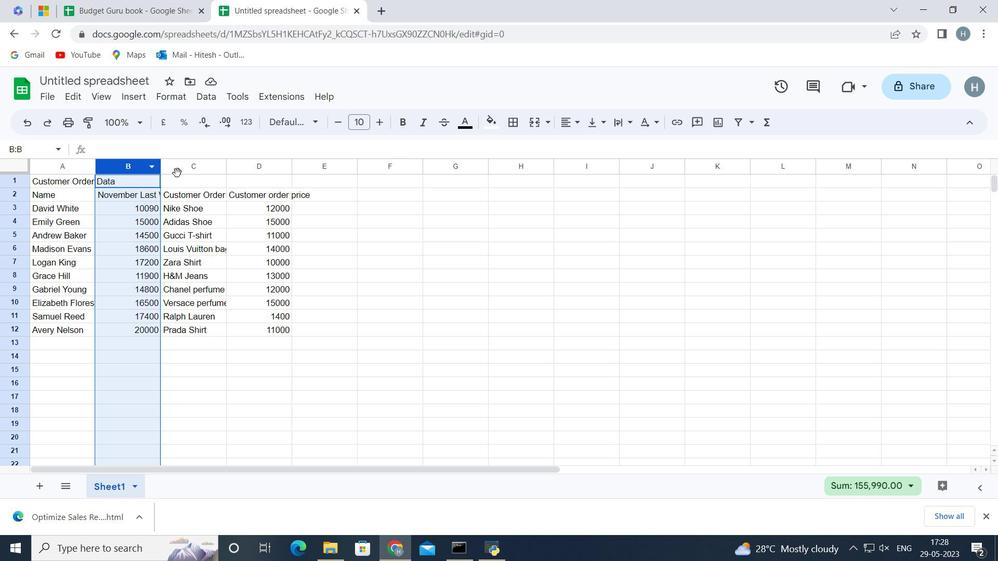 
Action: Mouse pressed left at (157, 166)
Screenshot: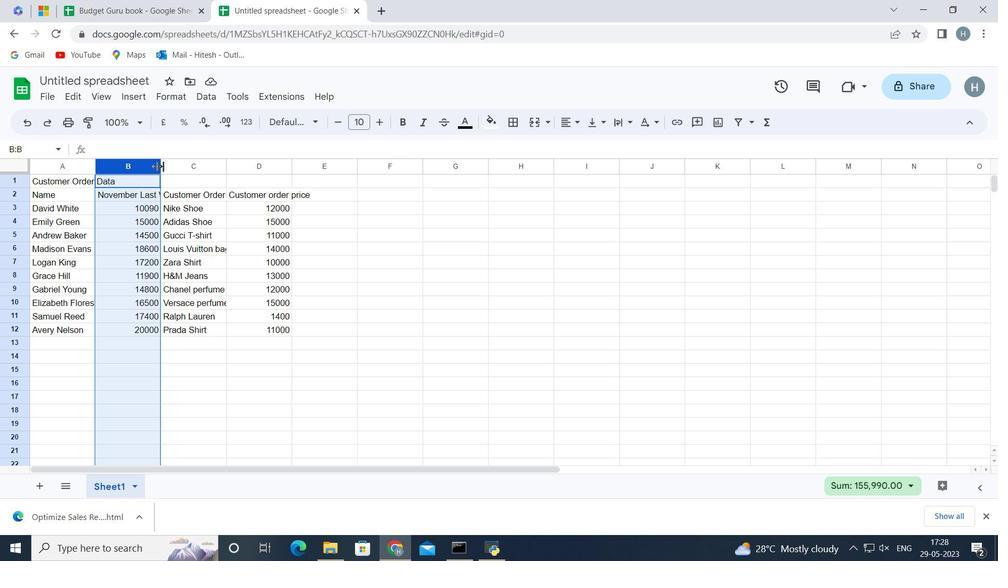 
Action: Mouse moved to (187, 171)
Screenshot: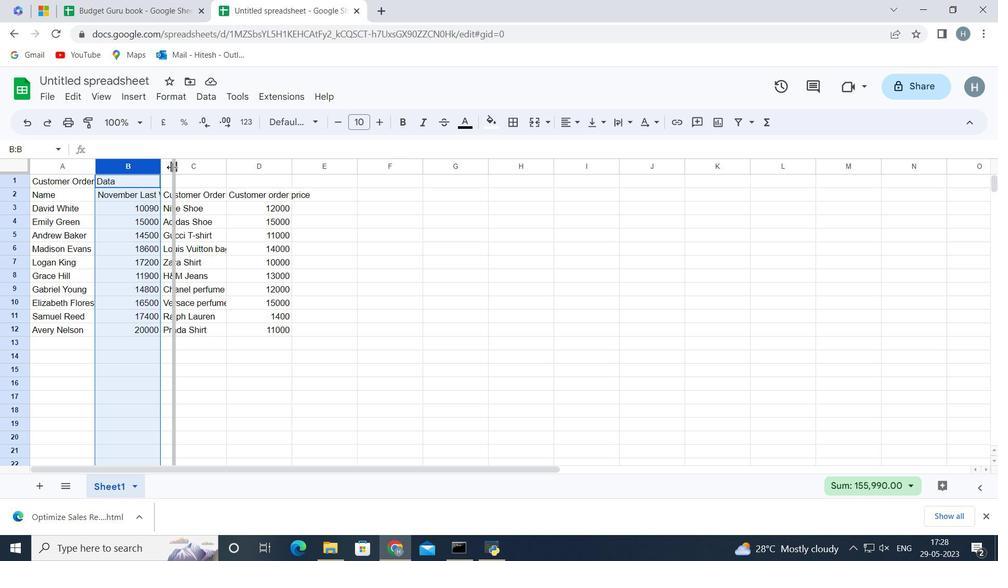 
Action: Mouse pressed left at (187, 171)
Screenshot: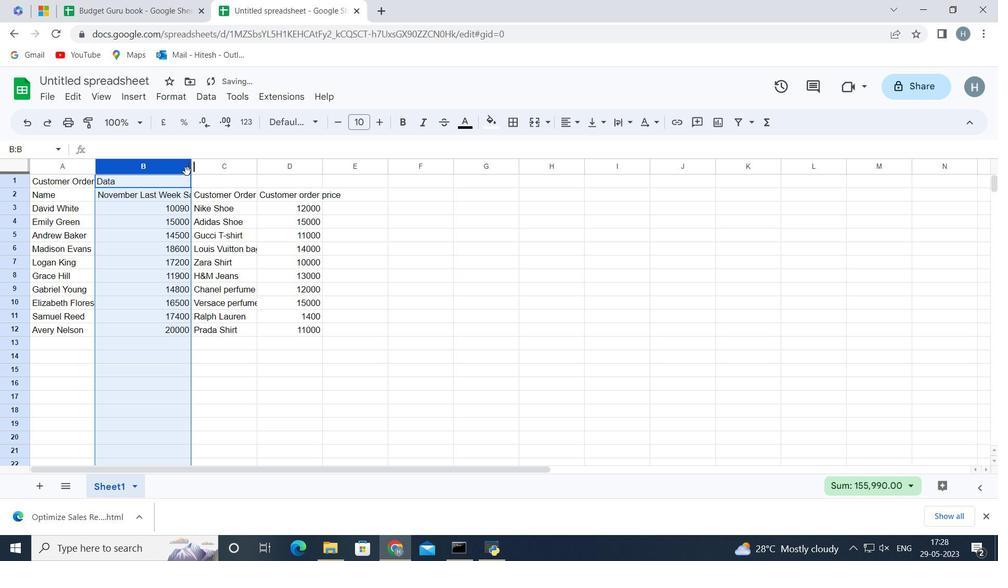 
Action: Mouse moved to (192, 168)
Screenshot: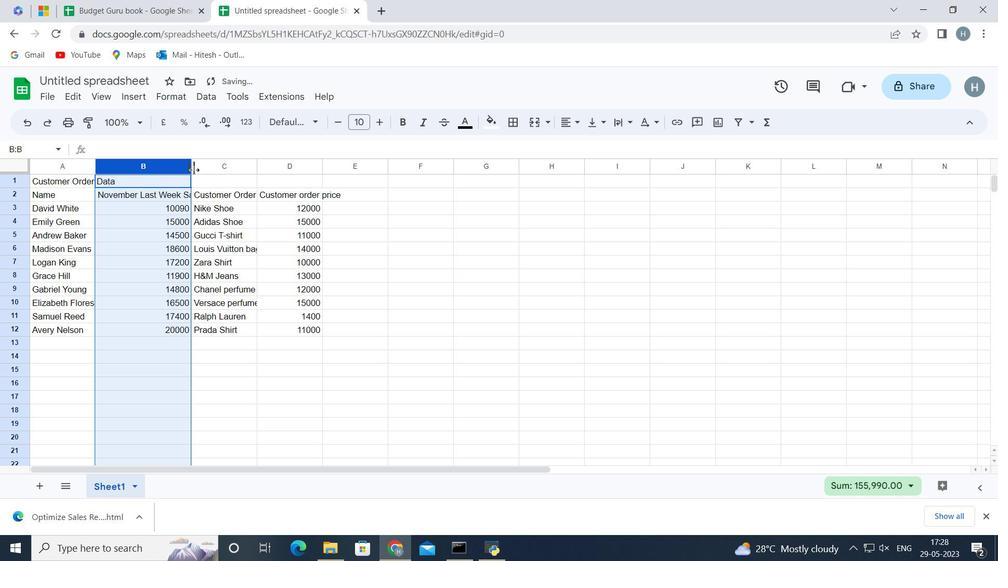 
Action: Mouse pressed left at (192, 168)
Screenshot: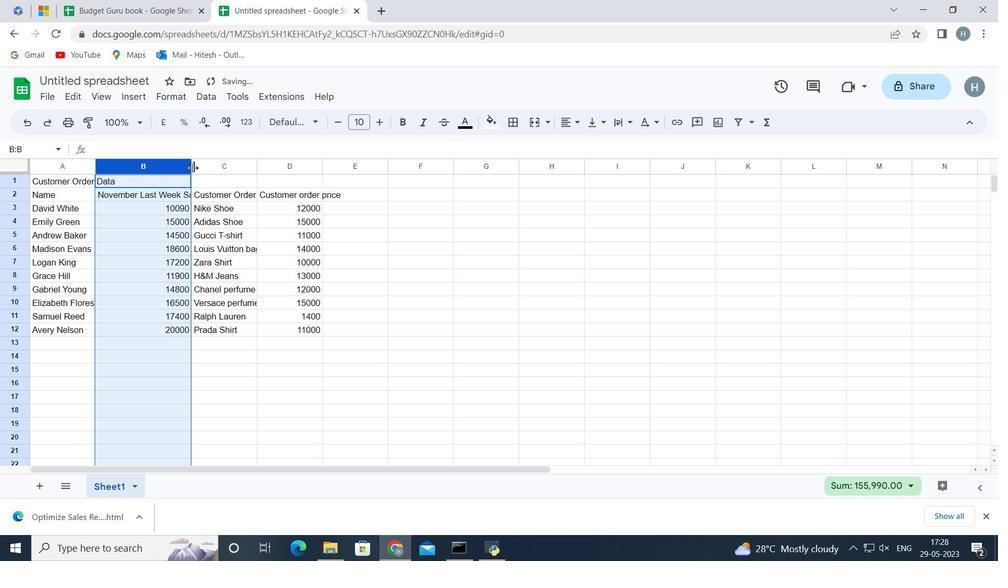 
Action: Mouse moved to (180, 165)
Screenshot: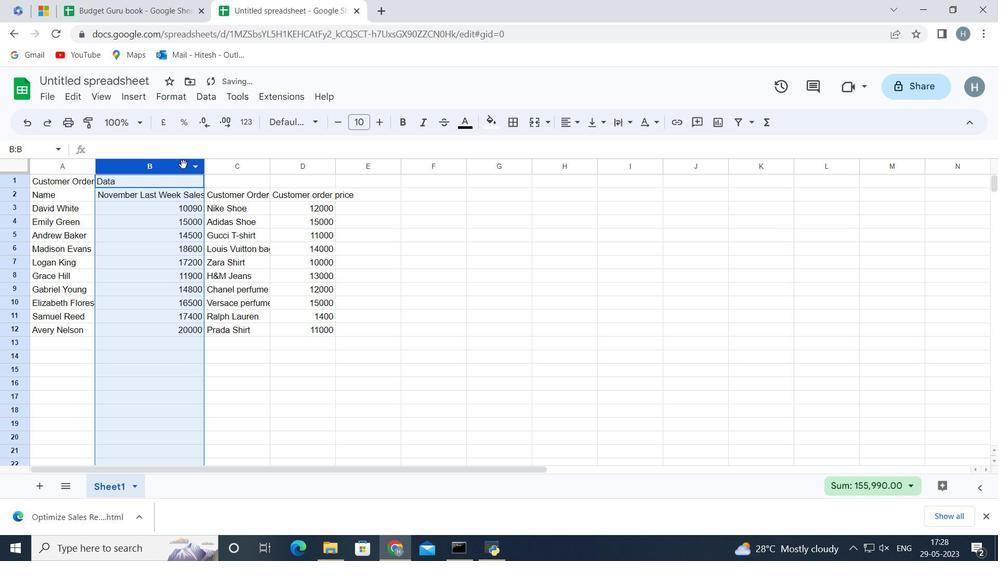 
Action: Mouse pressed left at (180, 165)
Screenshot: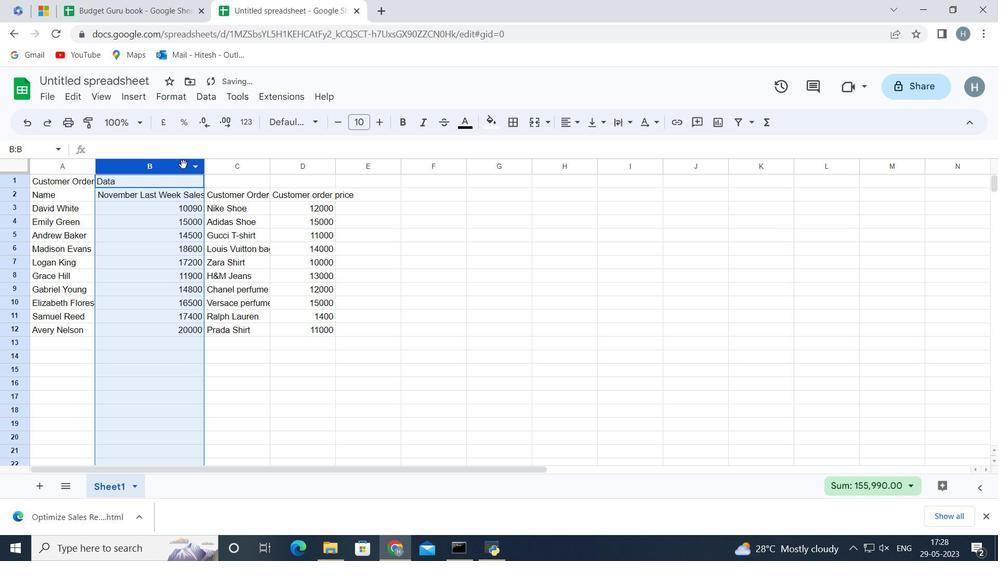 
Action: Mouse pressed left at (180, 165)
Screenshot: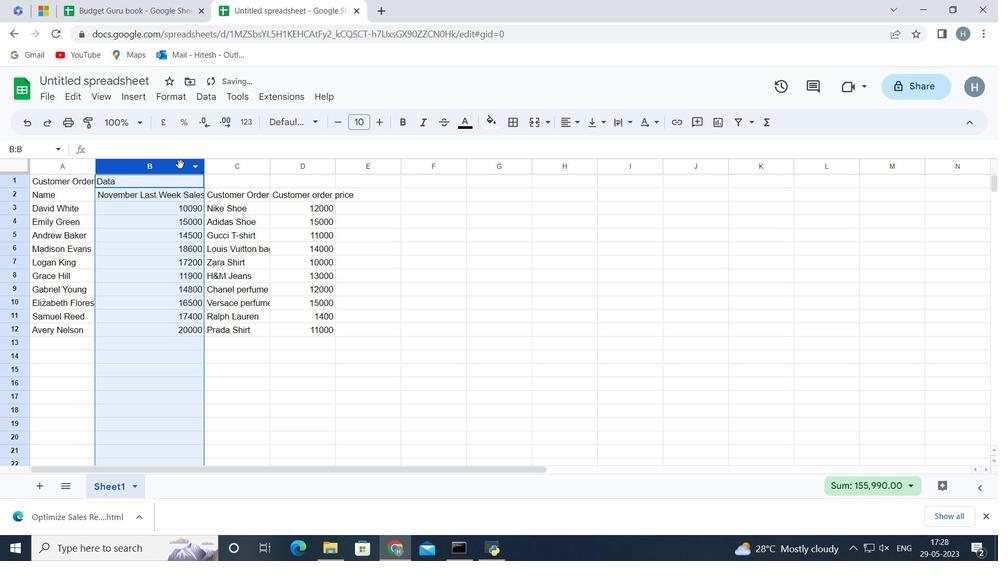 
Action: Mouse moved to (202, 167)
Screenshot: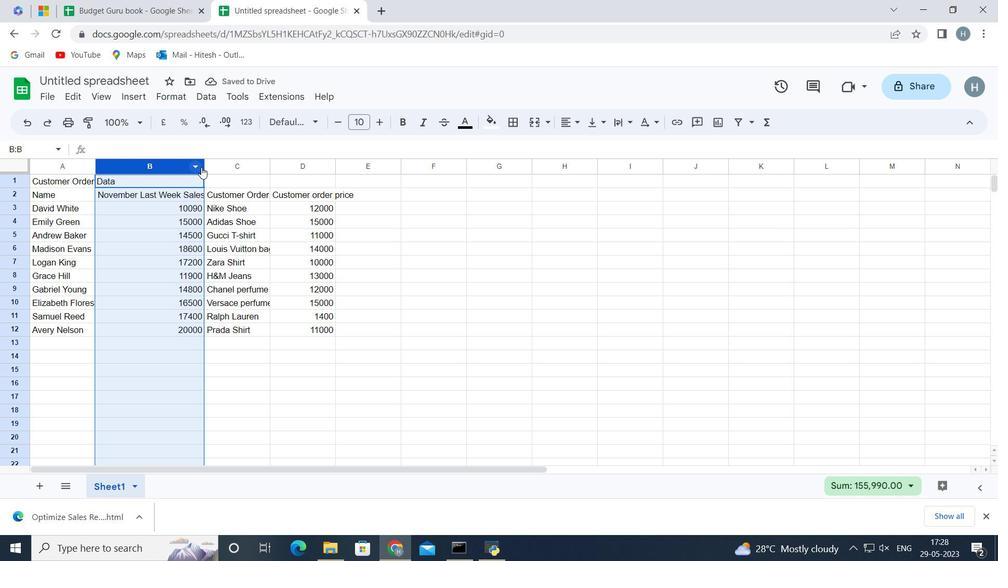
Action: Mouse pressed left at (202, 167)
Screenshot: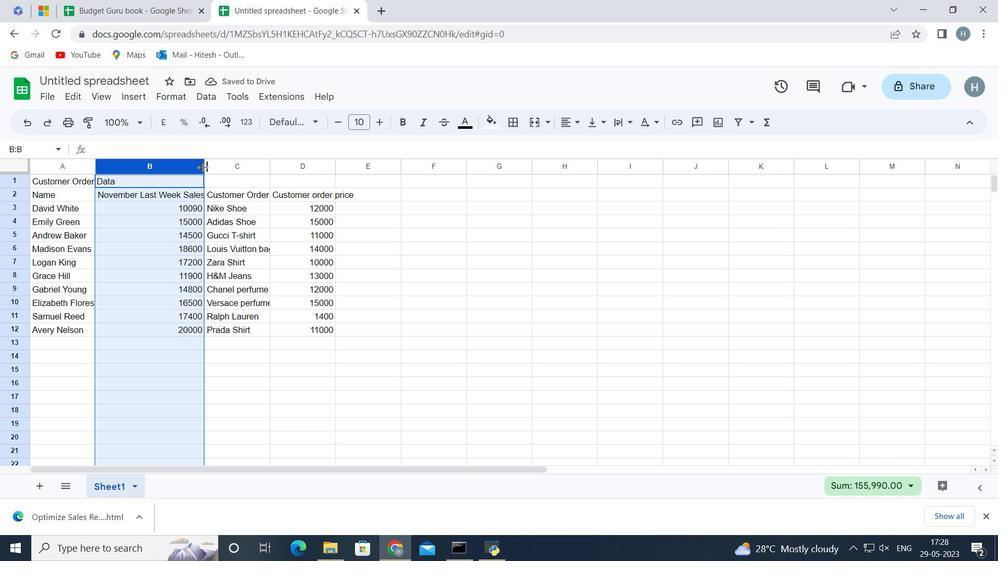 
Action: Mouse pressed left at (202, 167)
Screenshot: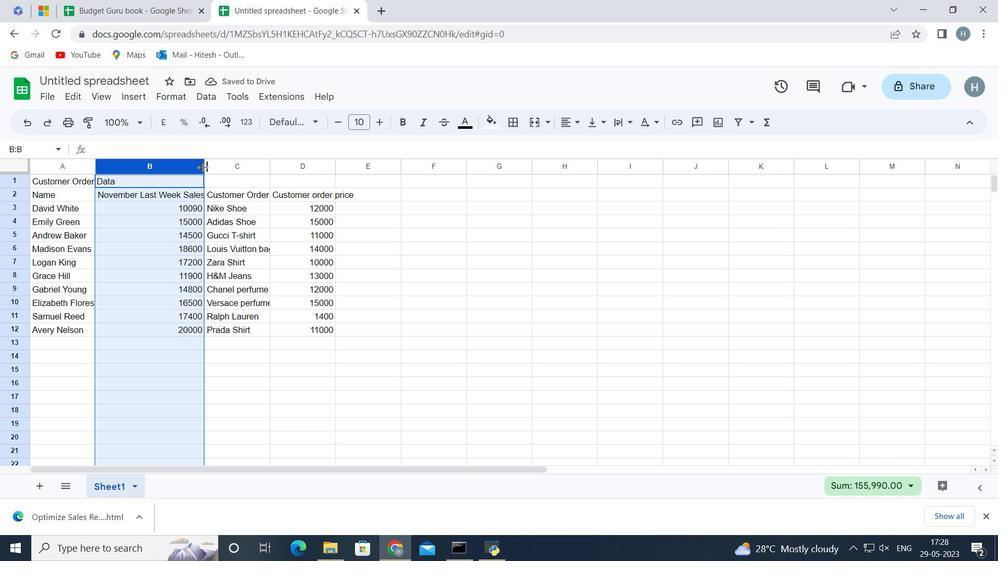 
Action: Mouse moved to (208, 167)
Screenshot: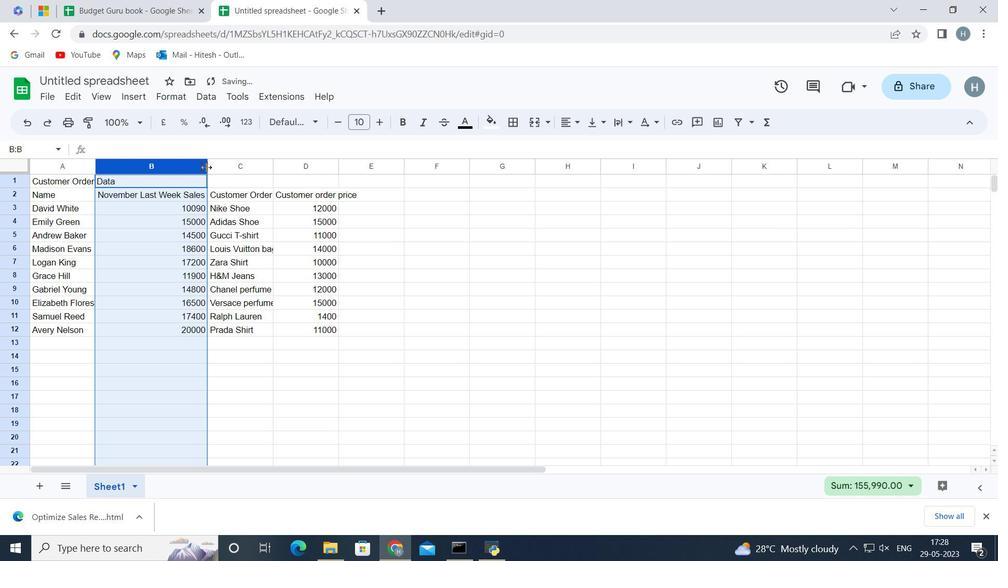 
Action: Mouse pressed left at (208, 167)
Screenshot: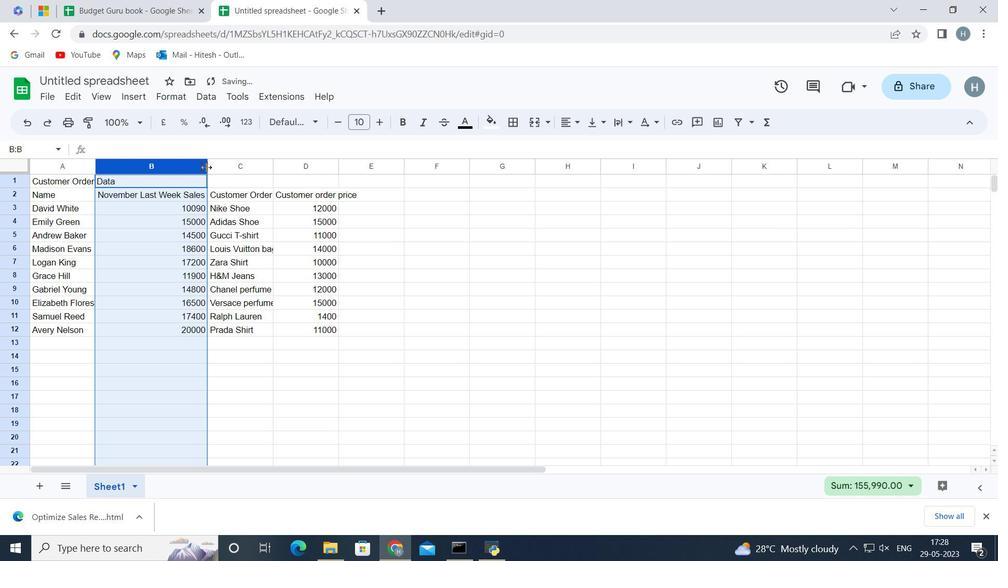 
Action: Mouse moved to (209, 167)
Screenshot: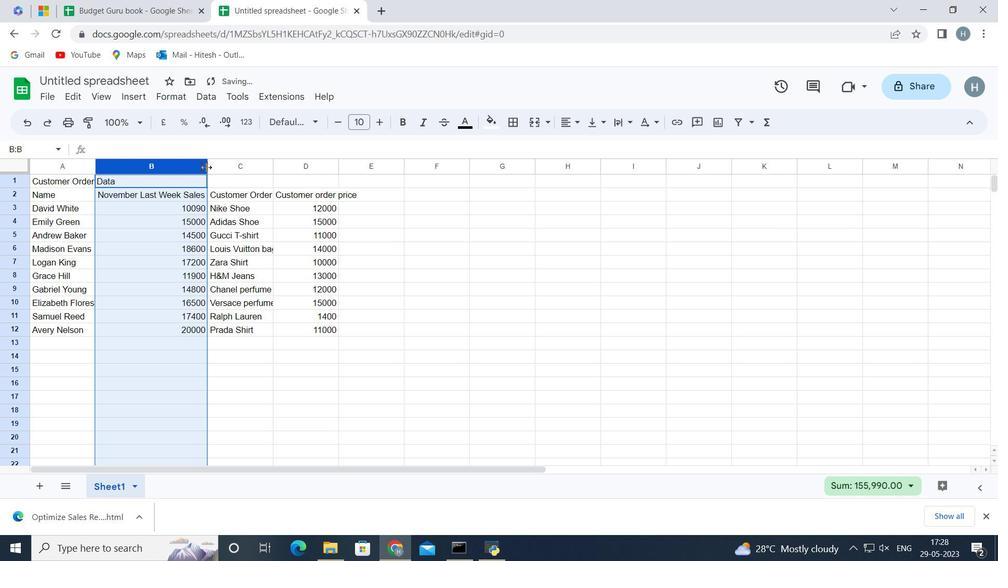 
Action: Mouse pressed left at (209, 167)
Screenshot: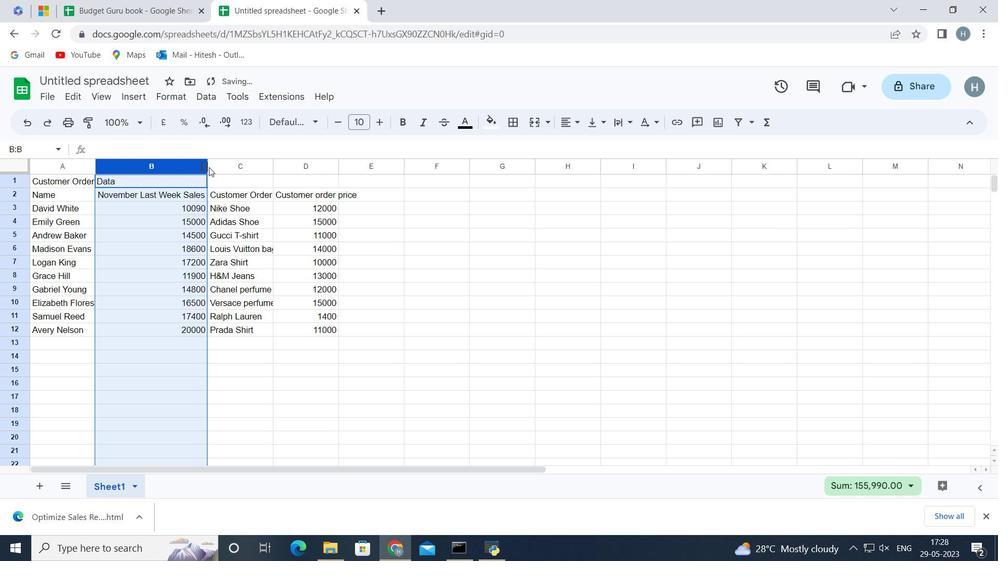 
Action: Mouse moved to (252, 167)
Screenshot: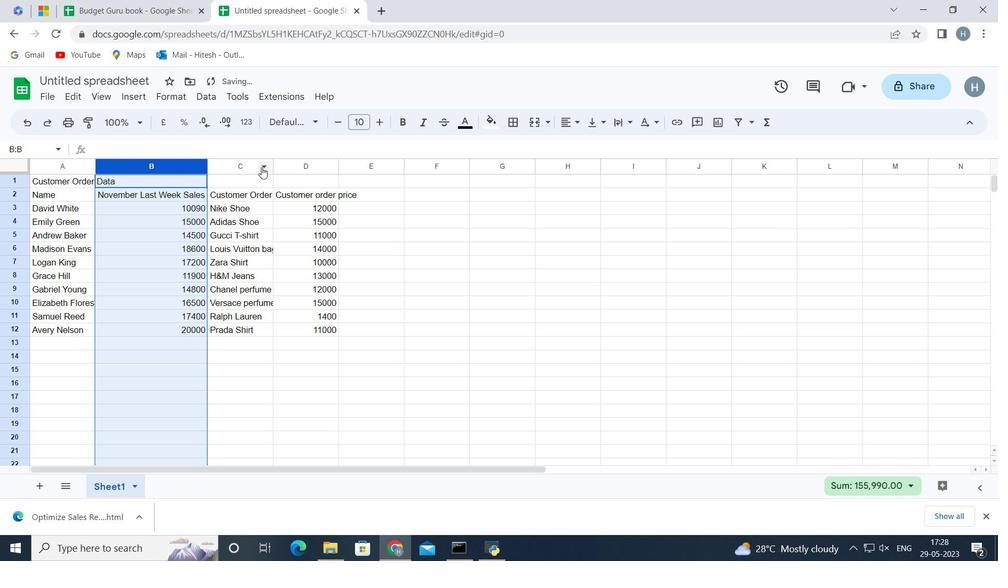 
Action: Mouse pressed left at (252, 167)
Screenshot: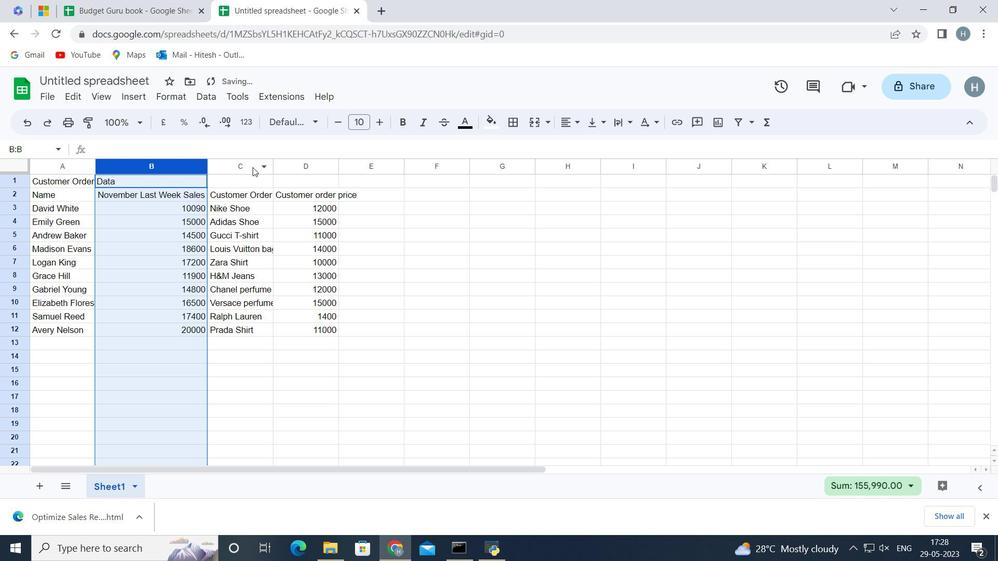 
Action: Mouse moved to (274, 167)
Screenshot: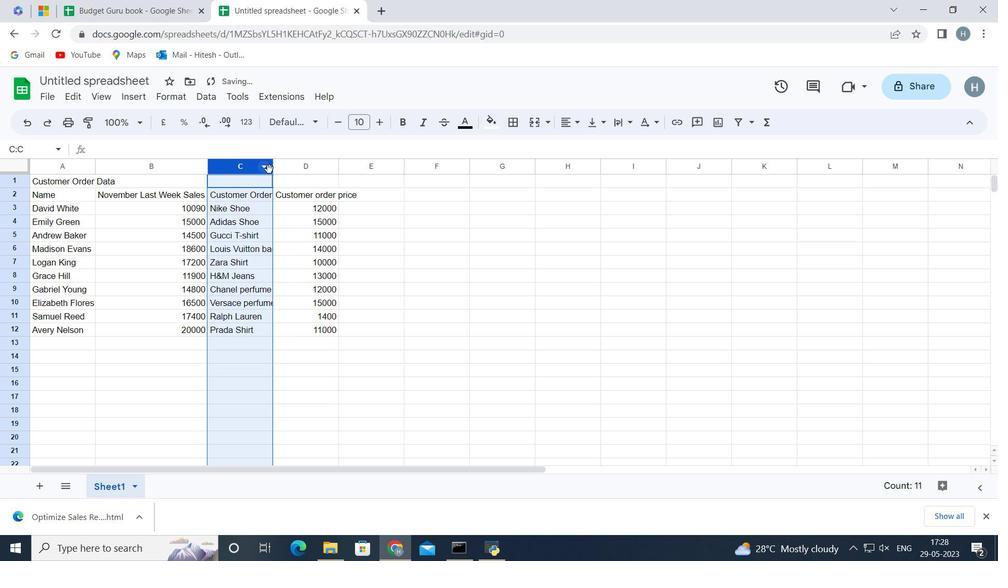 
Action: Mouse pressed left at (274, 167)
Screenshot: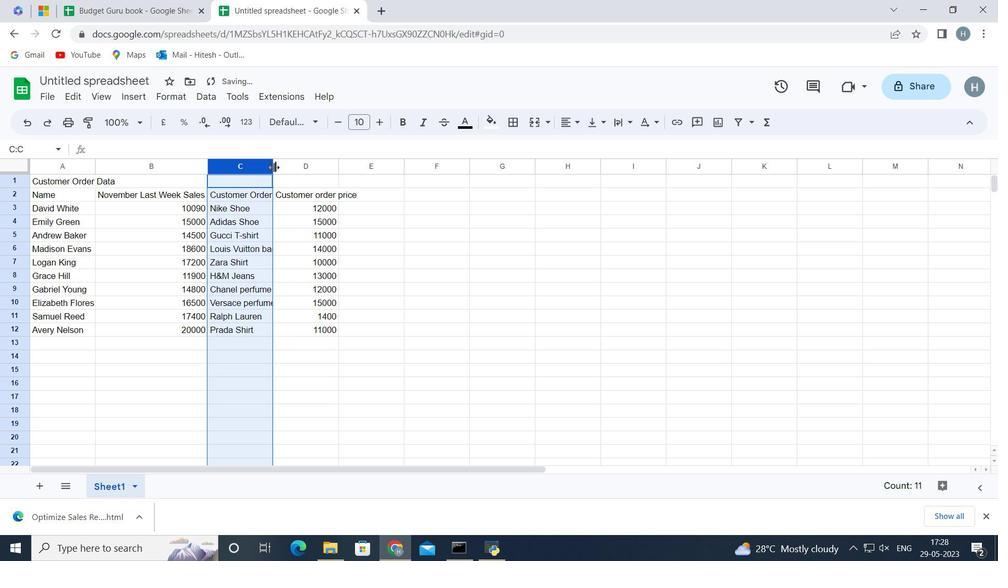 
Action: Mouse pressed left at (274, 167)
Screenshot: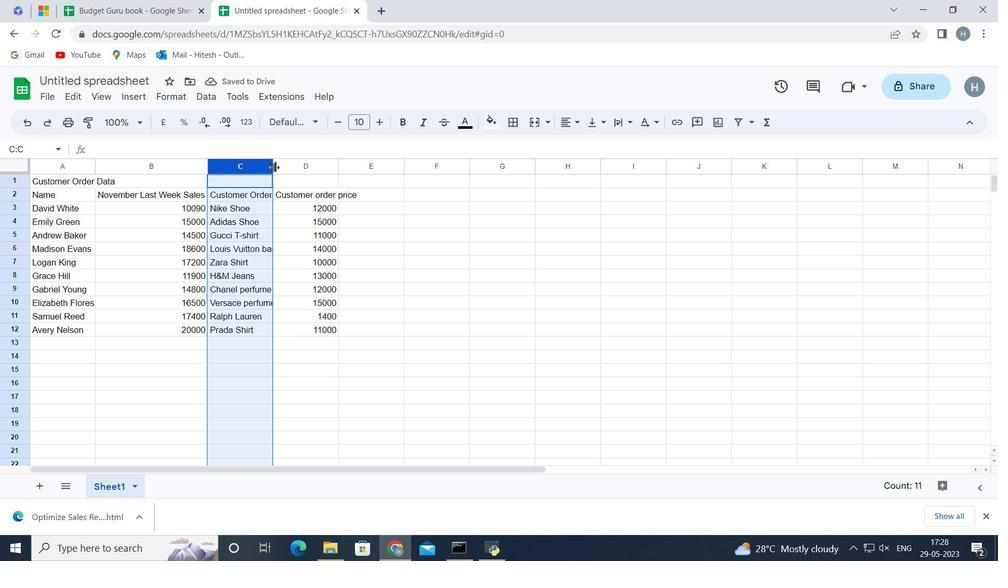 
Action: Mouse moved to (349, 169)
Screenshot: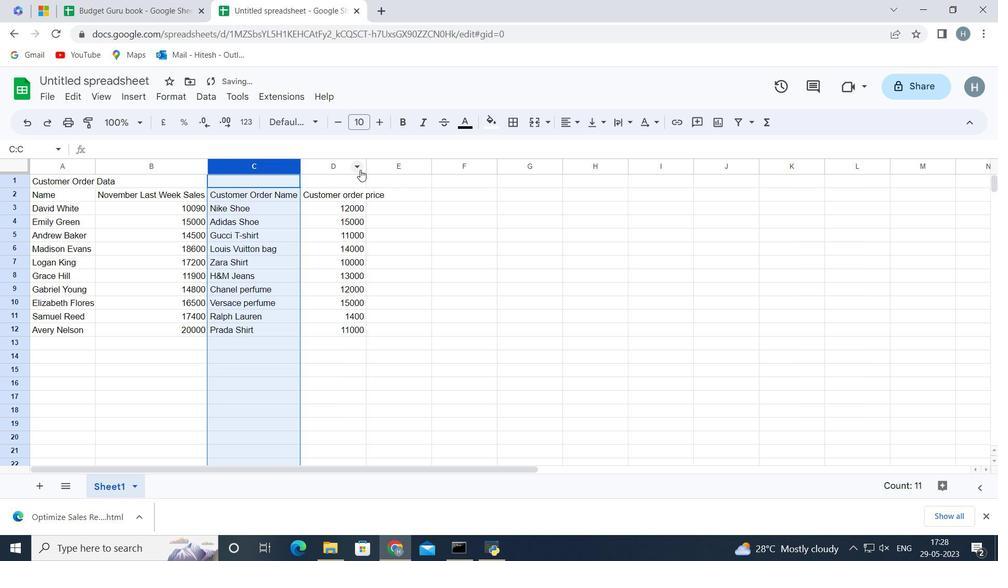 
Action: Mouse pressed left at (349, 169)
Screenshot: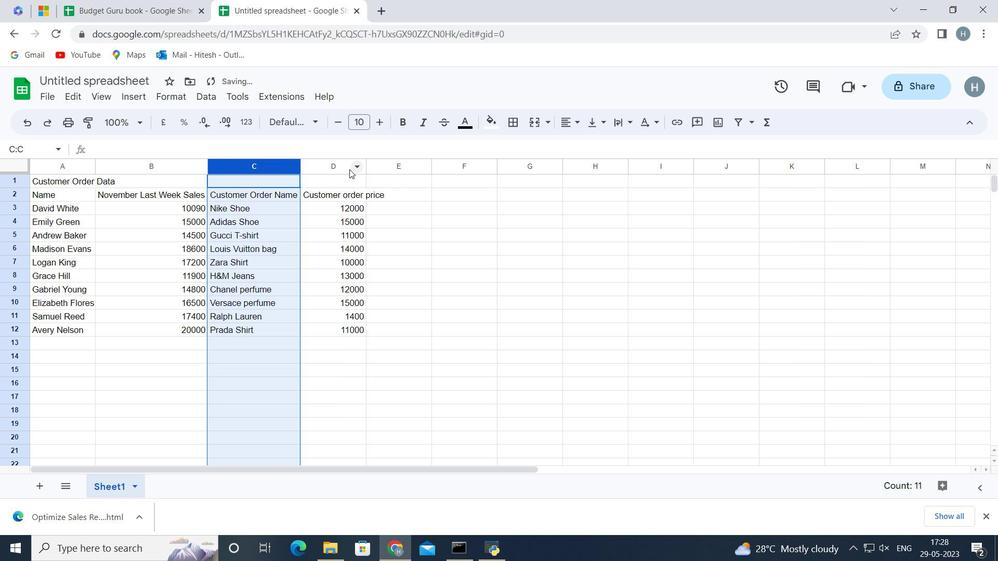 
Action: Mouse moved to (366, 170)
Screenshot: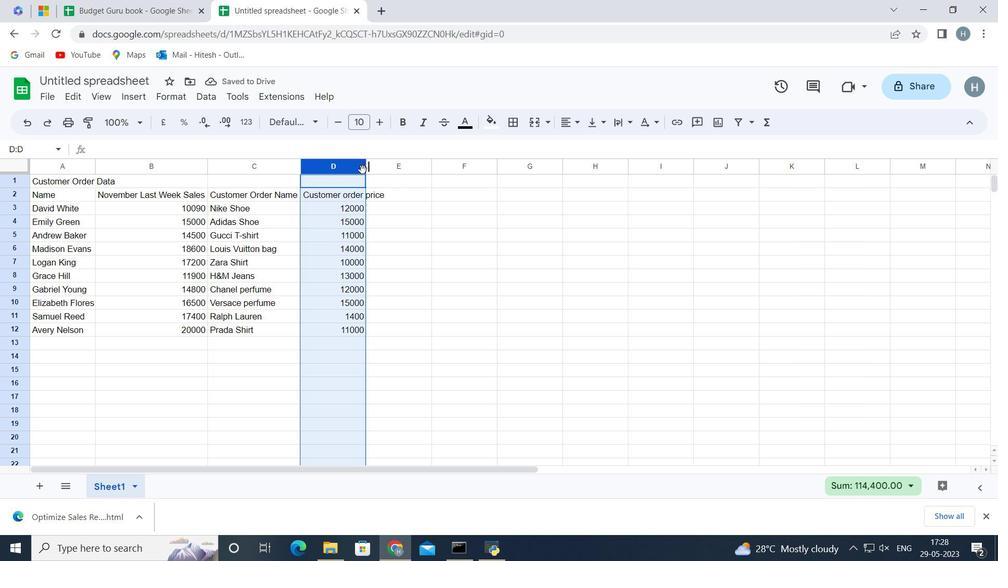 
Action: Mouse pressed left at (366, 170)
Screenshot: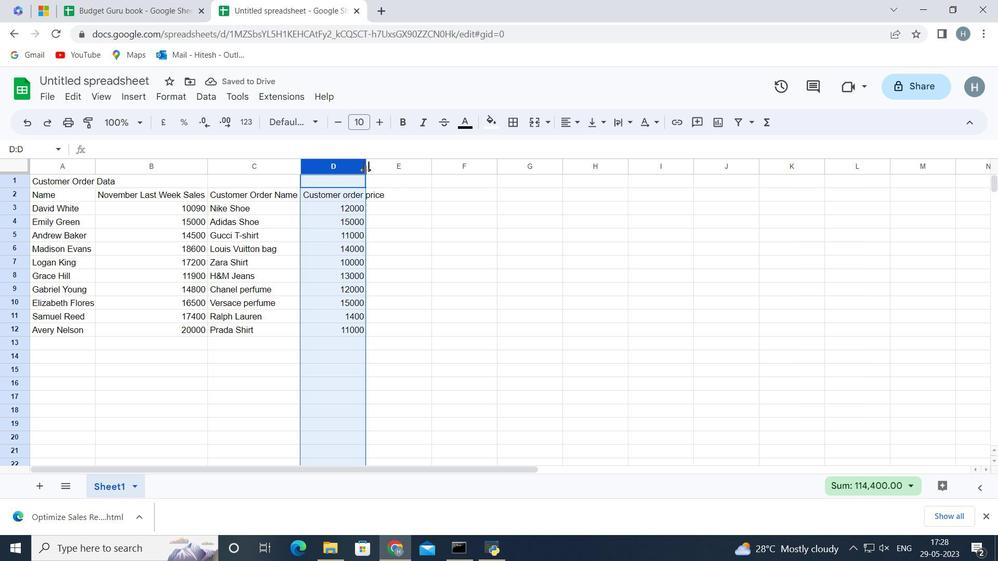 
Action: Mouse moved to (366, 170)
Screenshot: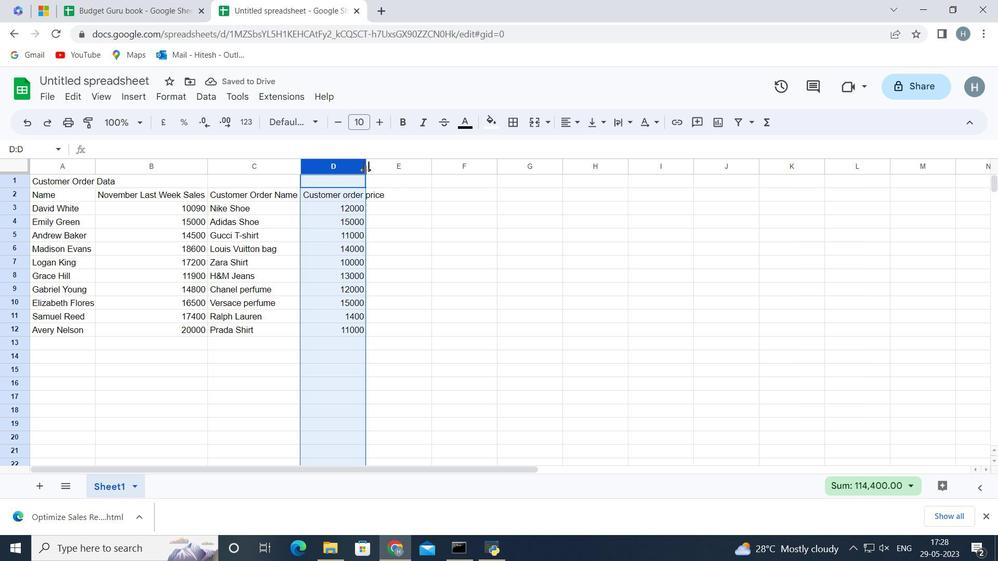 
Action: Mouse pressed left at (366, 170)
Screenshot: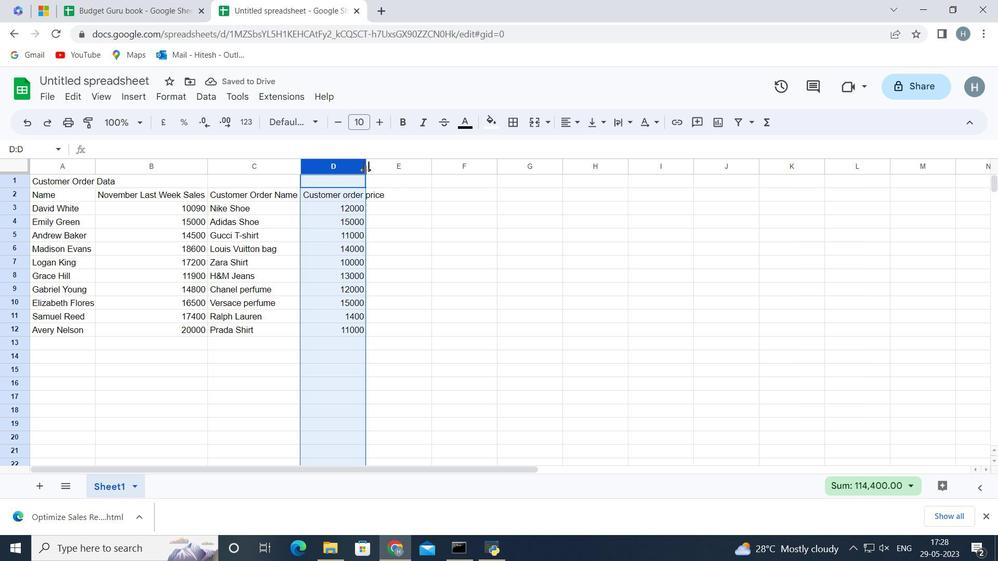 
Action: Mouse moved to (55, 166)
Screenshot: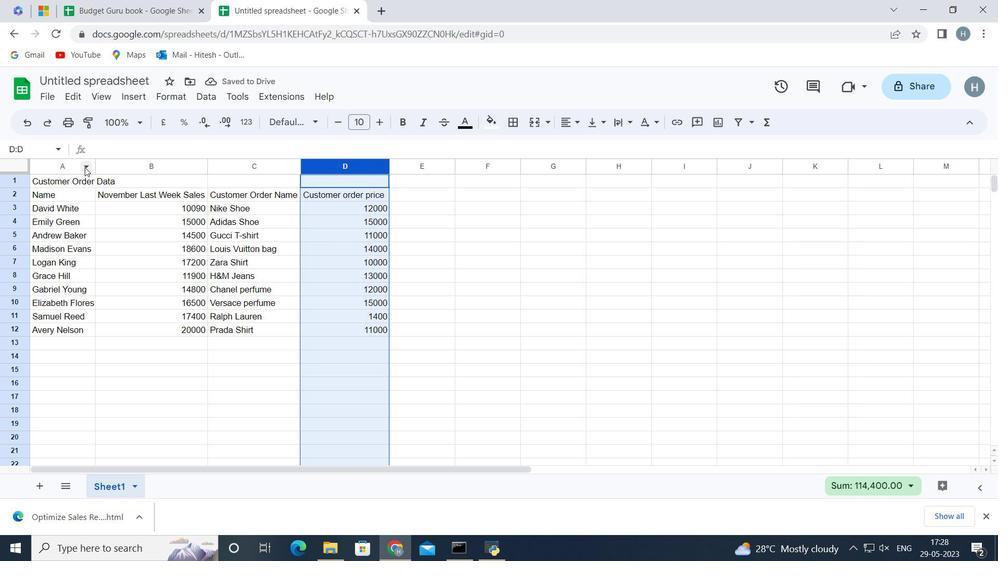 
Action: Mouse pressed left at (55, 166)
Screenshot: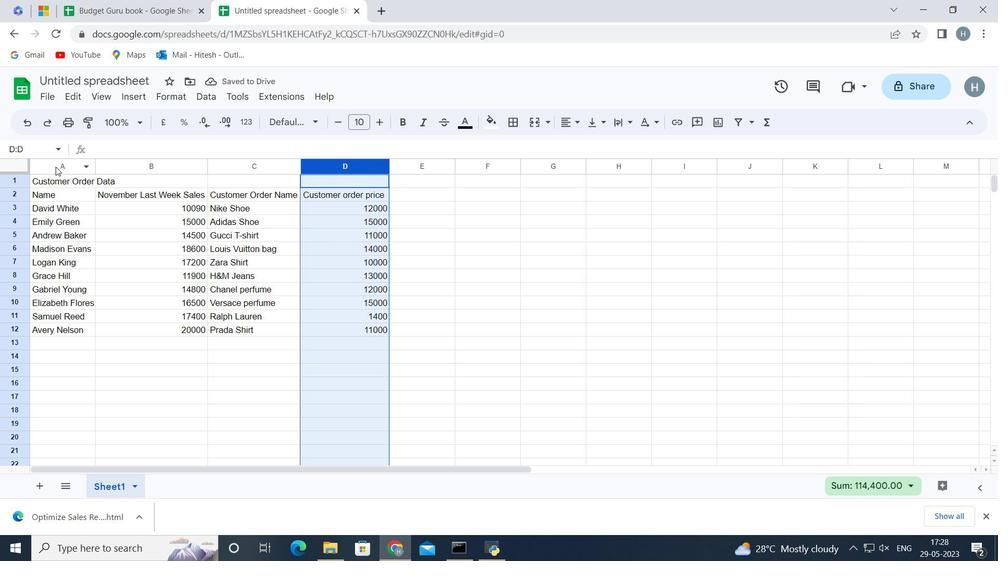 
Action: Mouse moved to (94, 168)
Screenshot: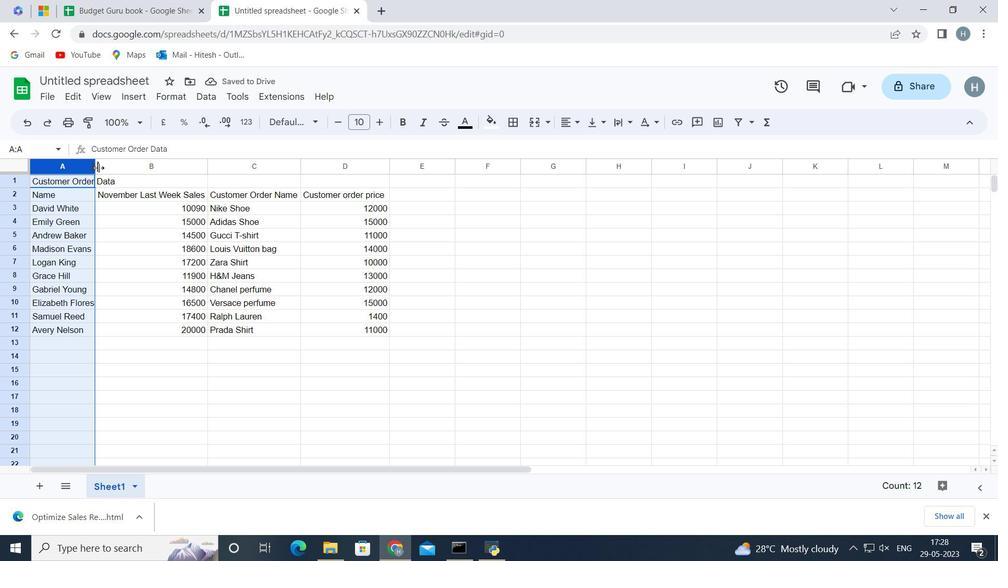 
Action: Mouse pressed left at (94, 168)
Screenshot: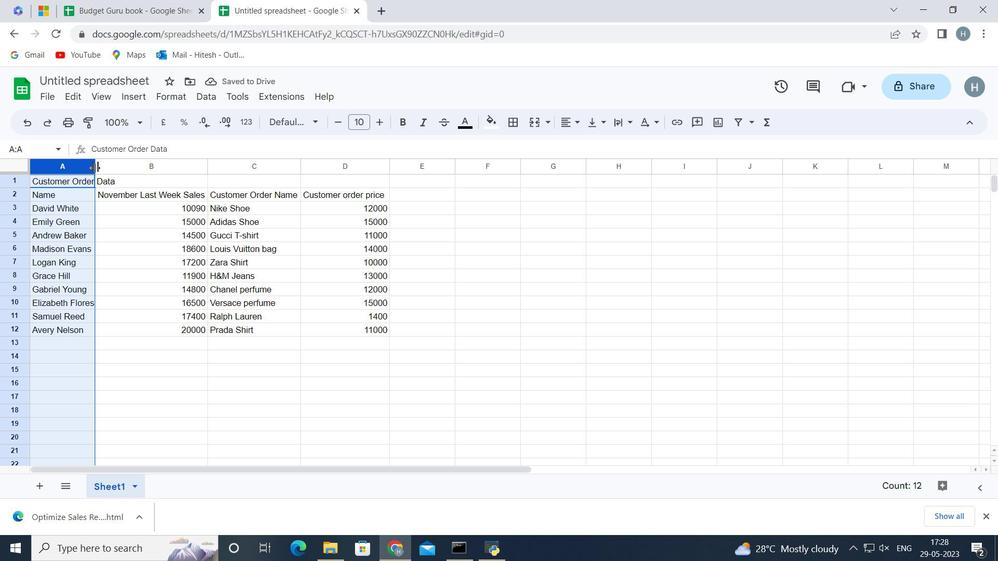 
Action: Mouse moved to (93, 168)
Screenshot: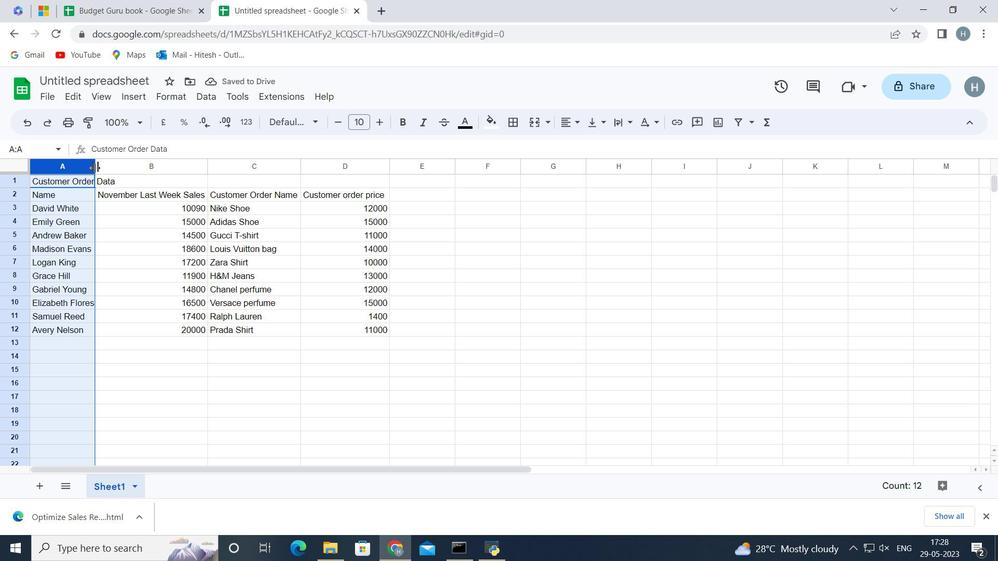 
Action: Mouse pressed left at (93, 168)
Screenshot: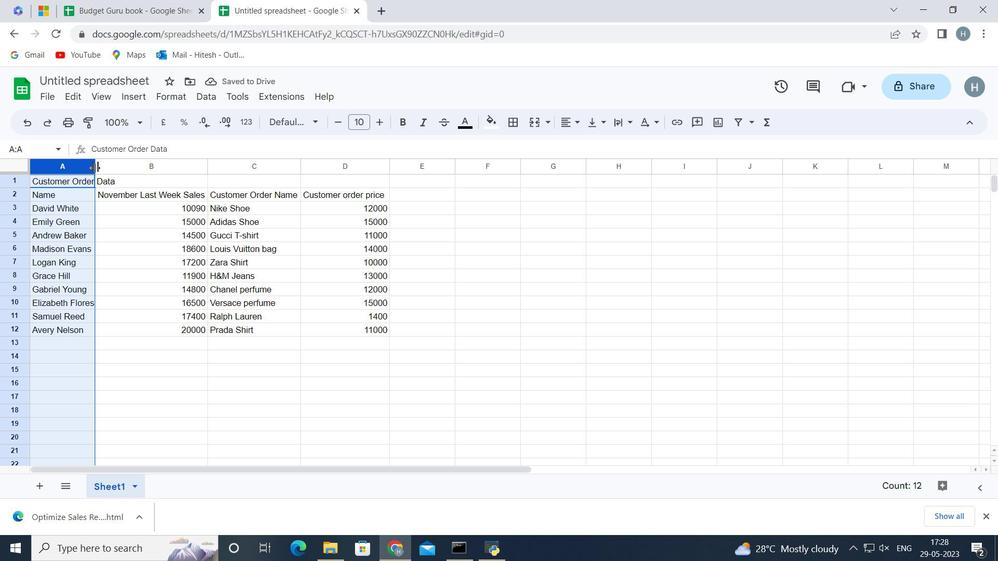 
Action: Mouse moved to (166, 361)
Screenshot: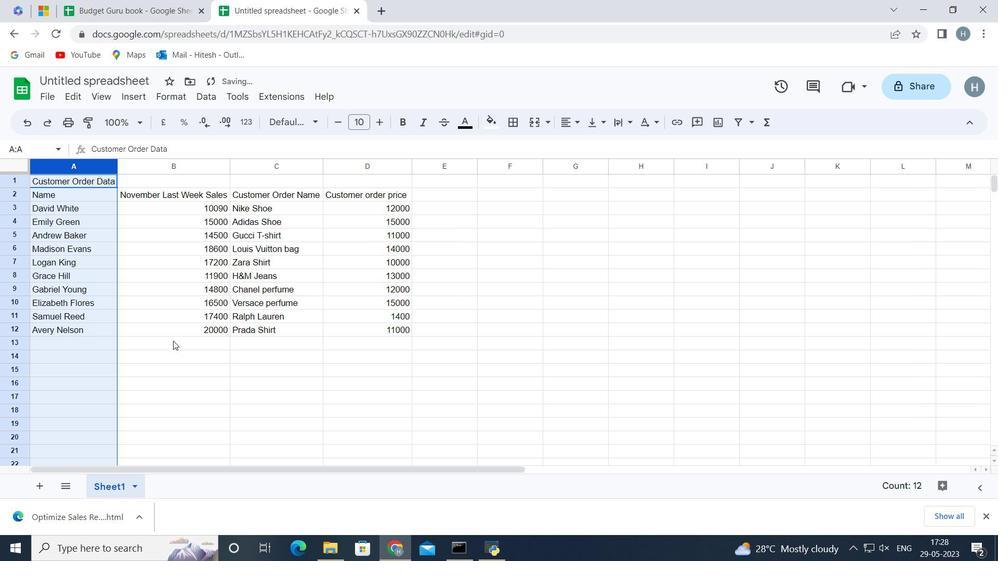 
Action: Mouse pressed left at (166, 361)
Screenshot: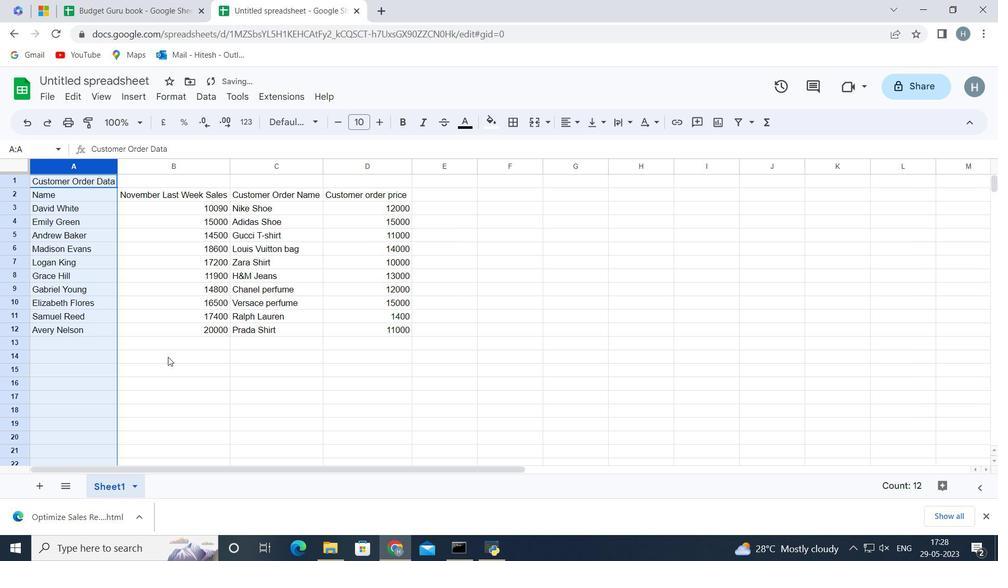 
Action: Mouse moved to (169, 383)
Screenshot: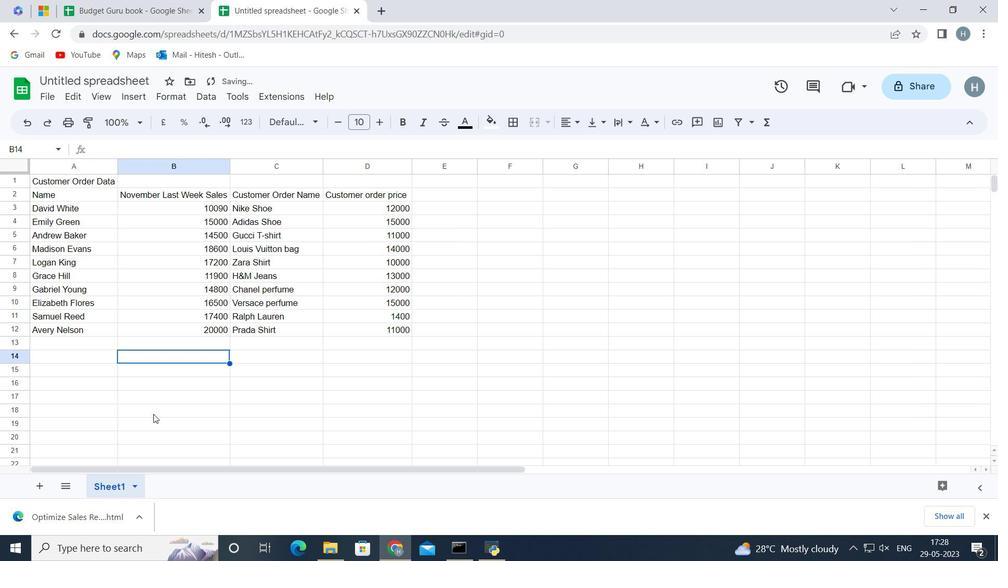 
Action: Mouse pressed left at (169, 383)
Screenshot: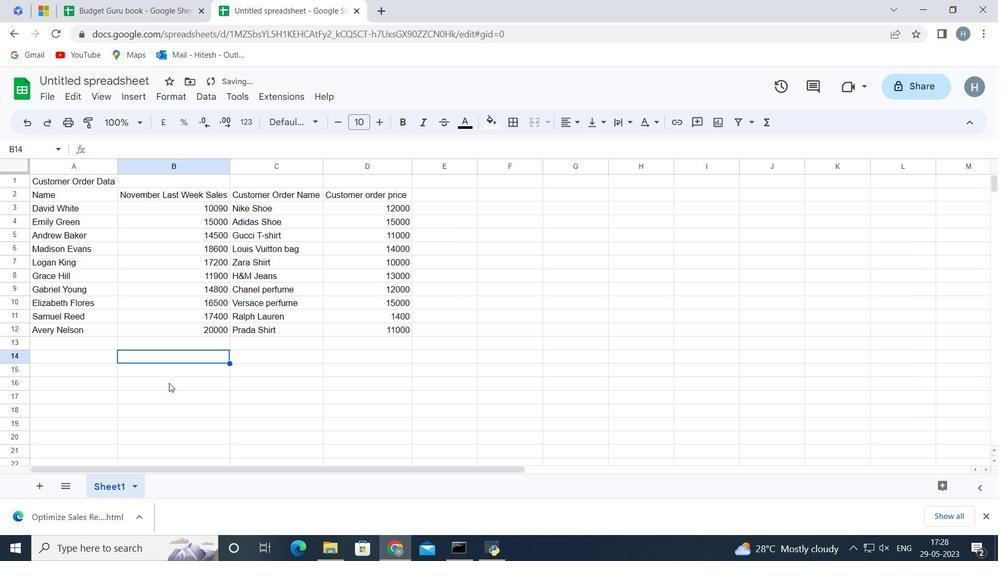 
Action: Mouse moved to (71, 178)
Screenshot: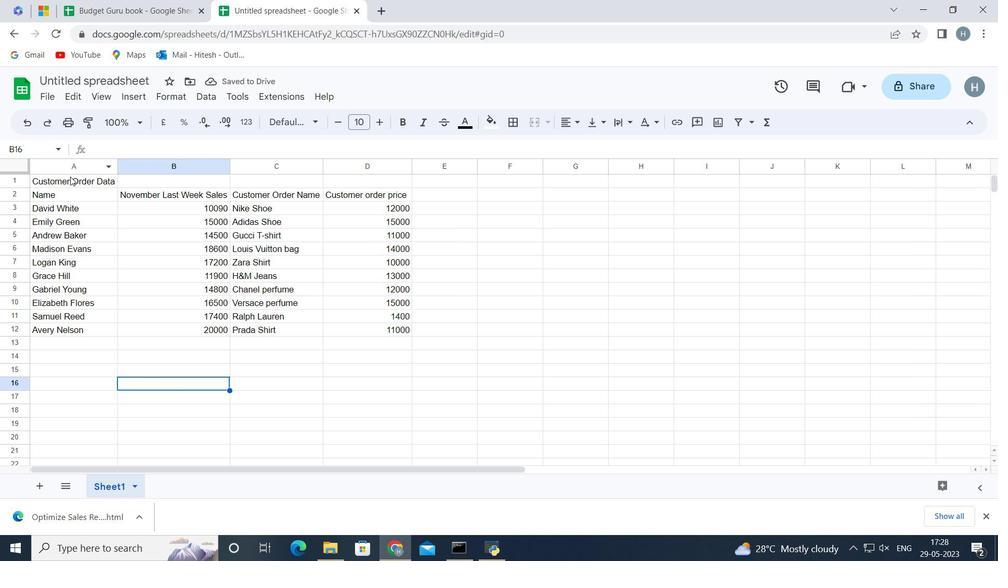 
Action: Mouse pressed left at (71, 178)
Screenshot: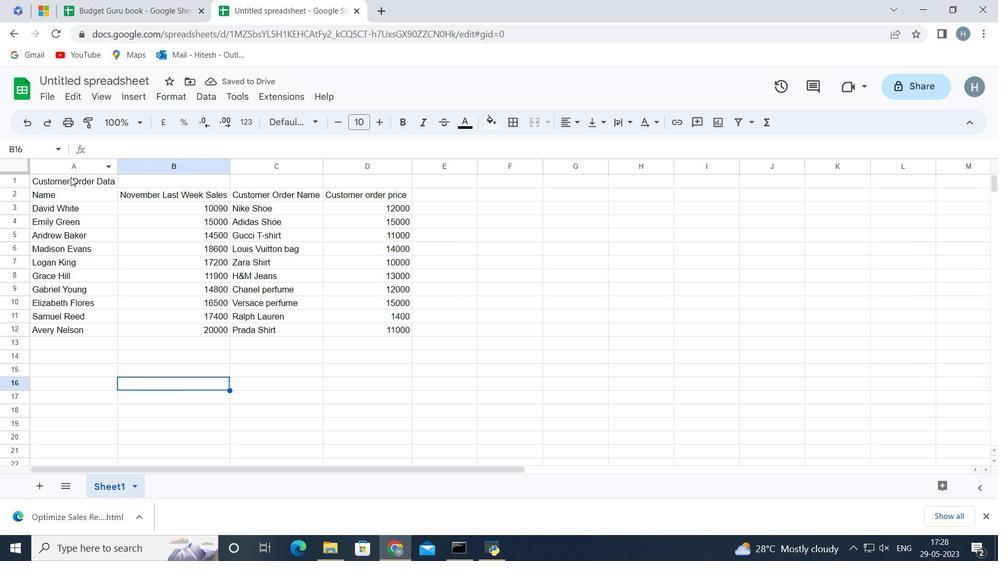 
Action: Key pressed <Key.shift><Key.right><Key.right><Key.right><Key.right><Key.left>
Screenshot: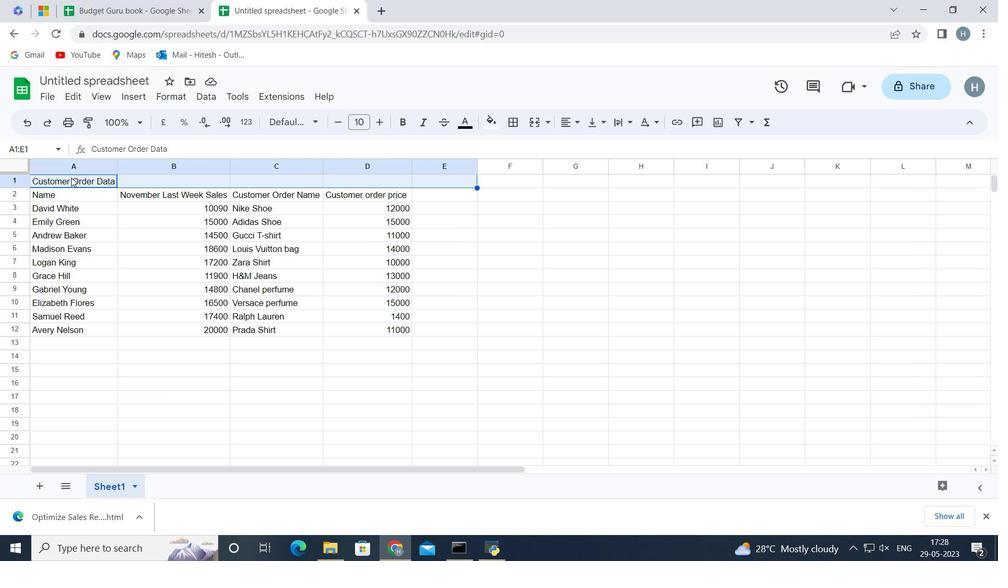 
Action: Mouse moved to (533, 121)
Screenshot: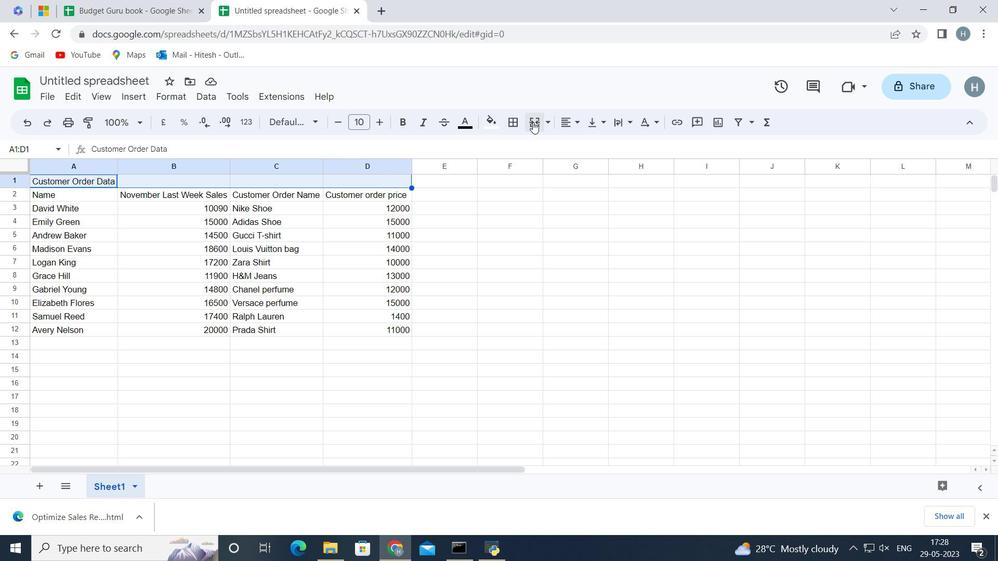 
Action: Mouse pressed left at (533, 121)
Screenshot: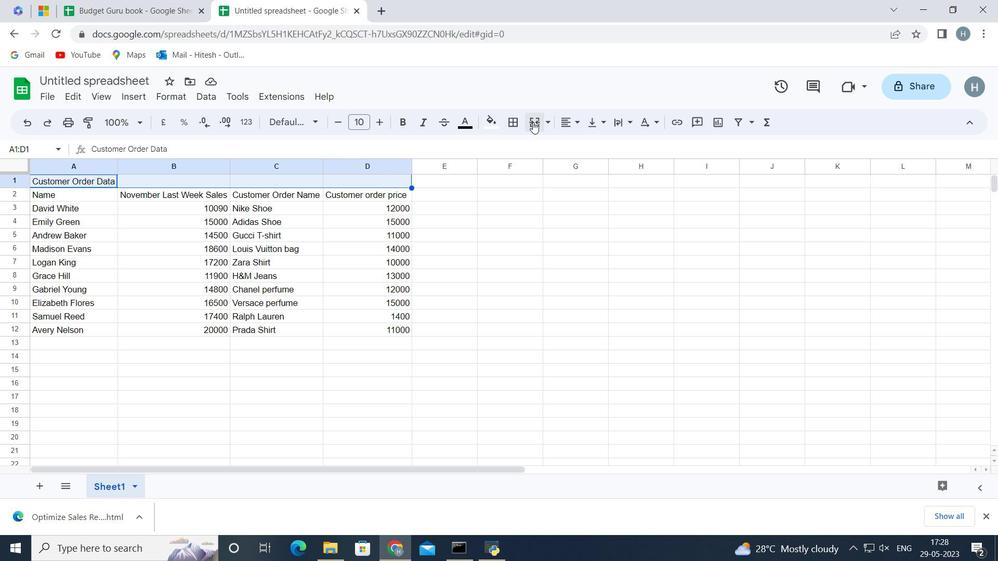 
Action: Mouse moved to (231, 418)
Screenshot: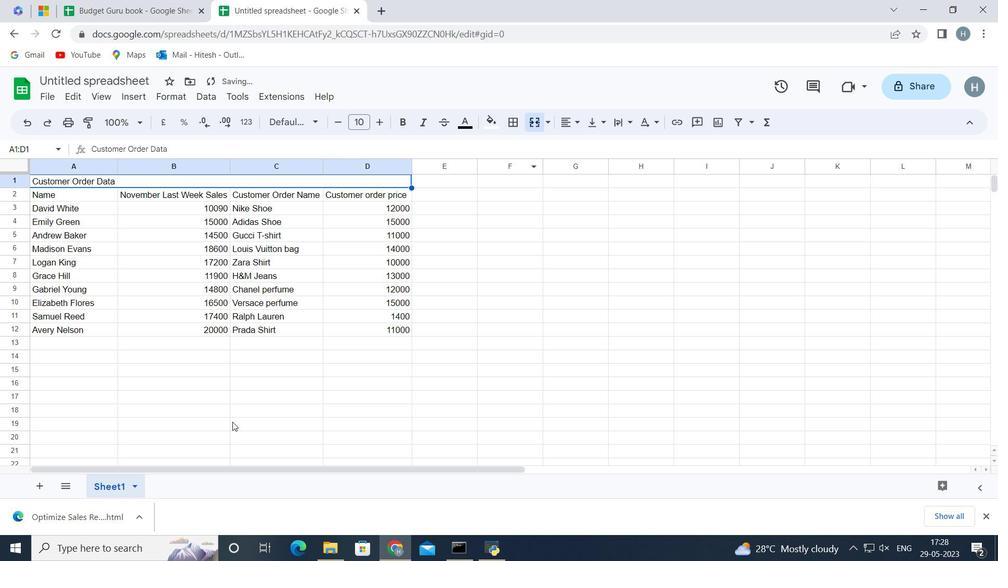 
Action: Mouse pressed left at (231, 418)
Screenshot: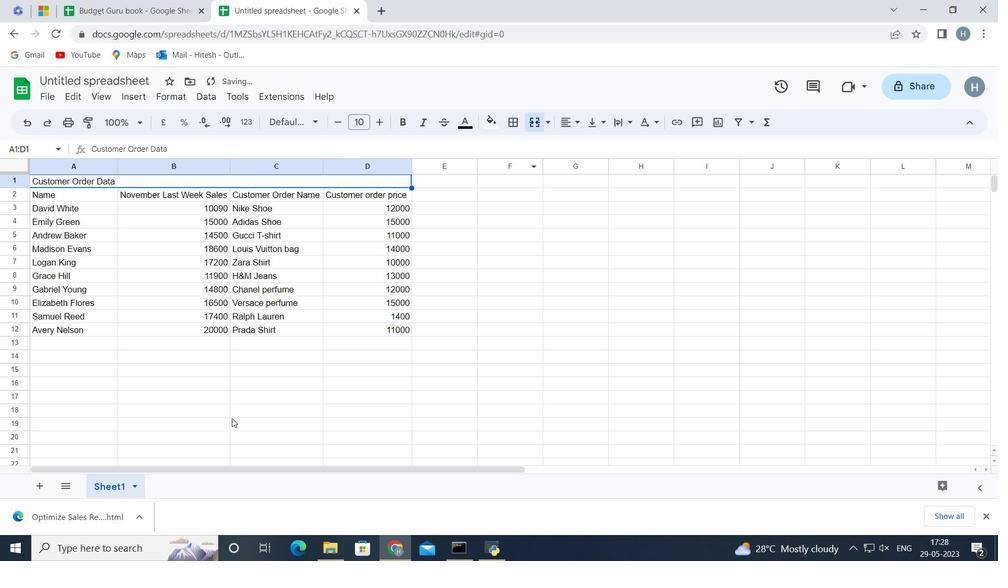 
Action: Mouse moved to (50, 99)
Screenshot: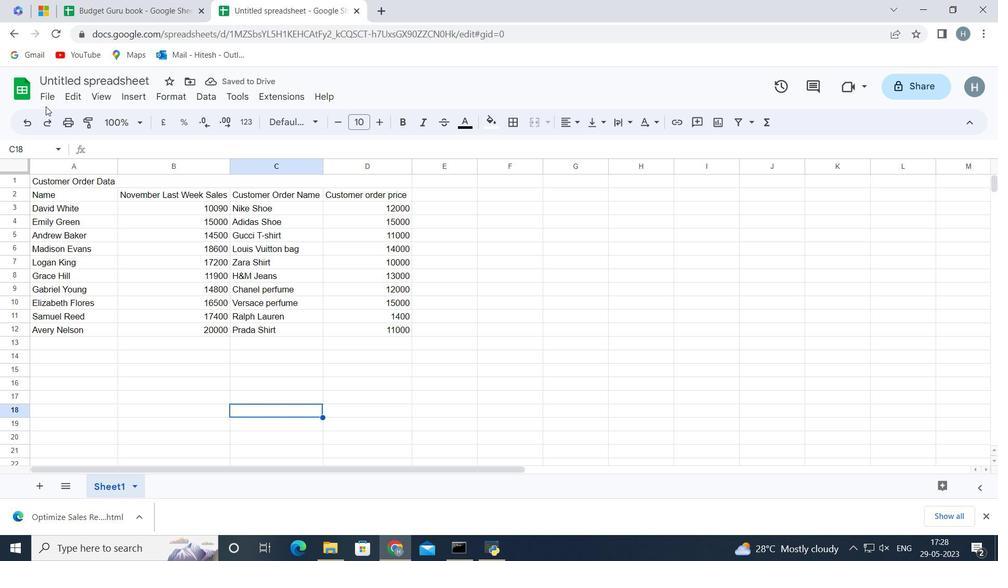 
Action: Mouse pressed left at (50, 99)
Screenshot: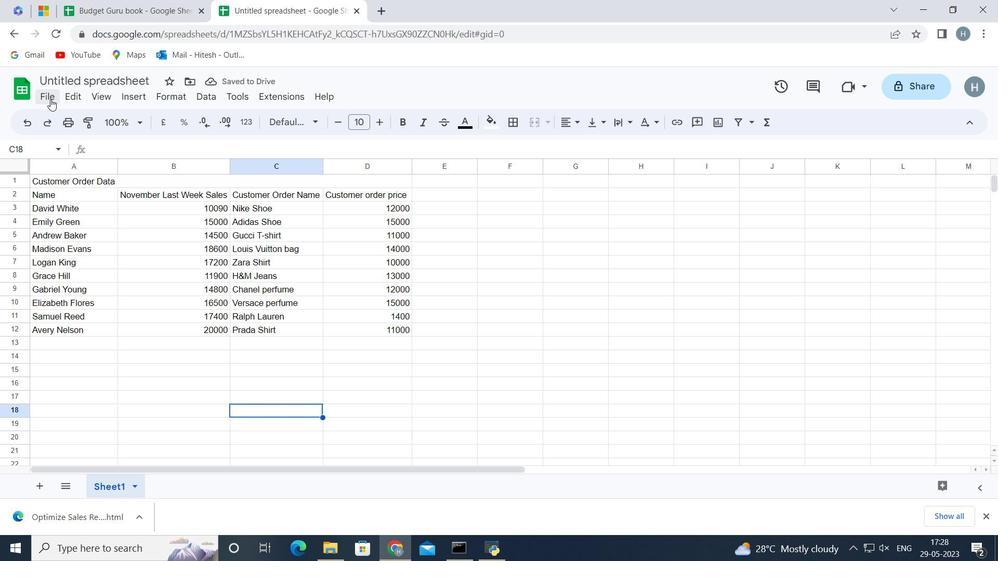 
Action: Mouse moved to (101, 288)
Screenshot: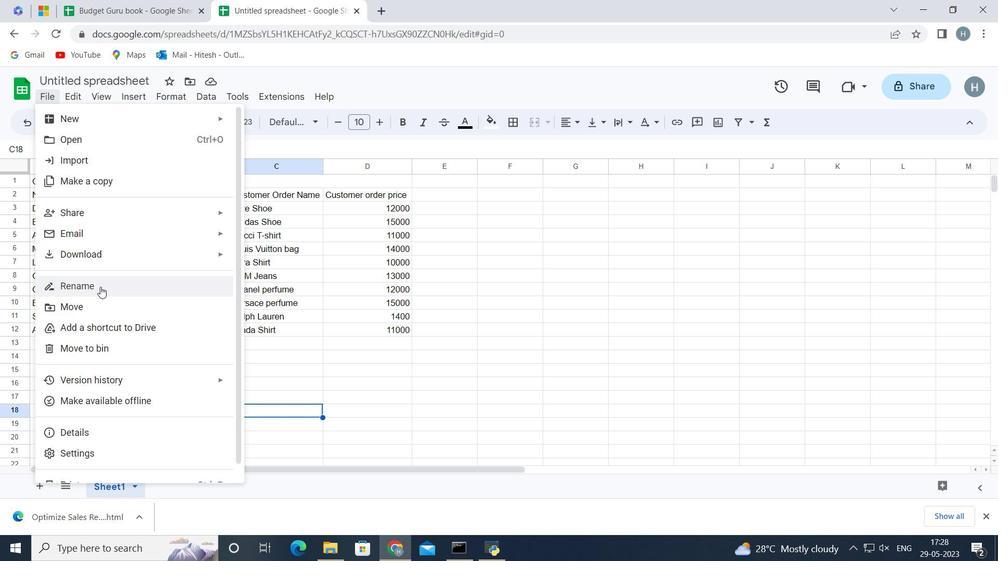 
Action: Mouse pressed left at (101, 288)
Screenshot: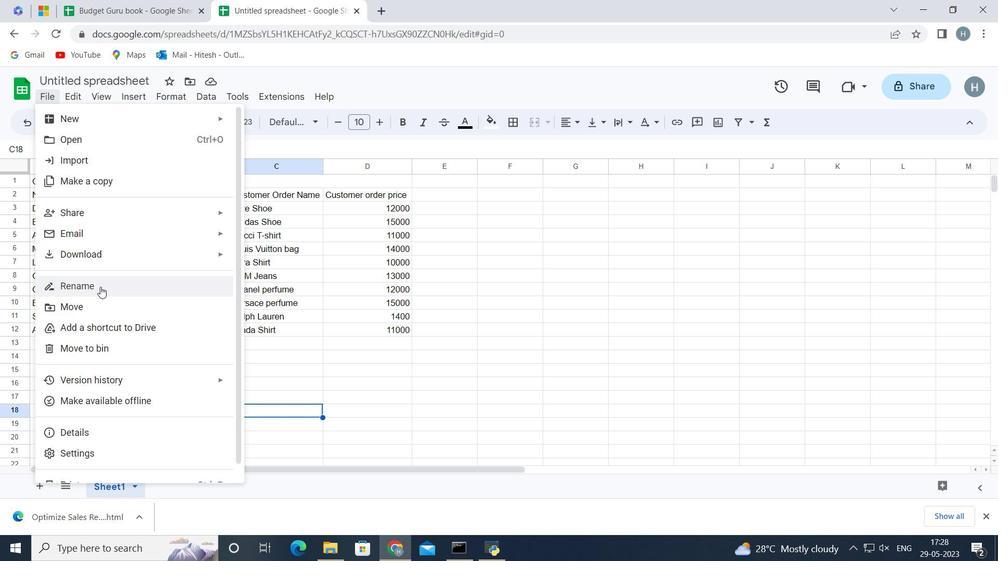 
Action: Key pressed <Key.shift><Key.backspace>analysis<Key.shift>Sales<Key.space><Key.shift>Analysis<Key.shift_r>_2023<Key.enter>
Screenshot: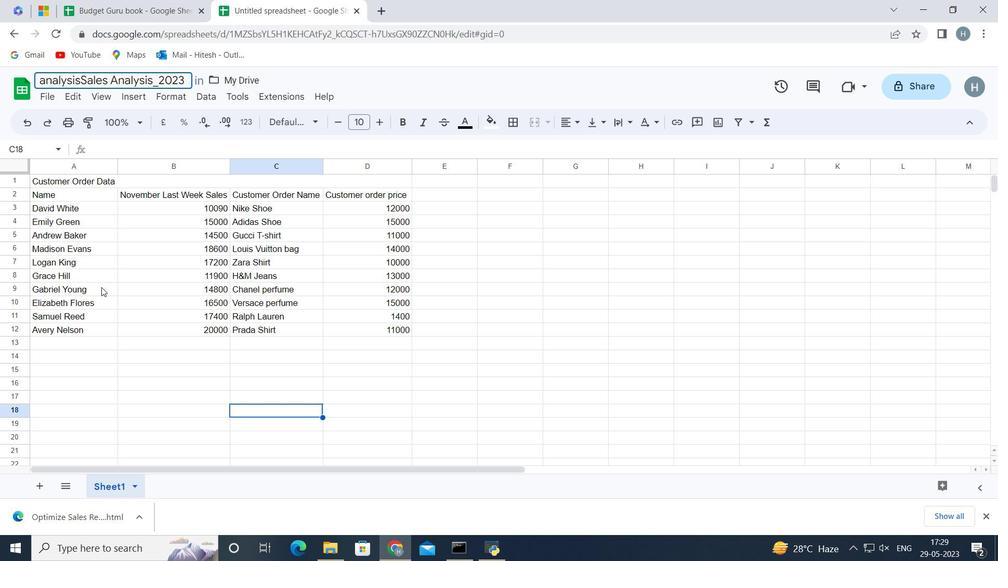 
Action: Mouse moved to (192, 404)
Screenshot: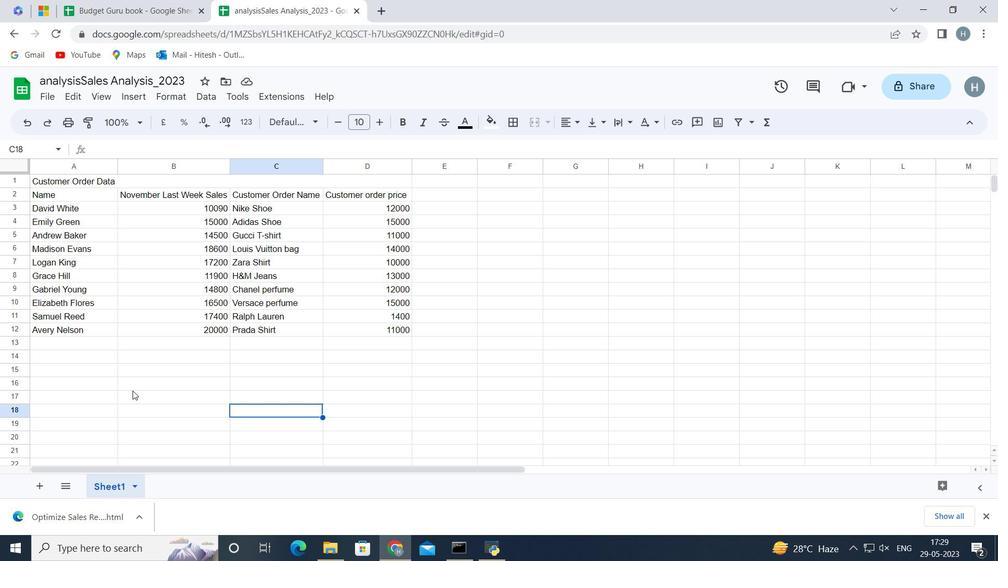 
Action: Mouse pressed left at (192, 404)
Screenshot: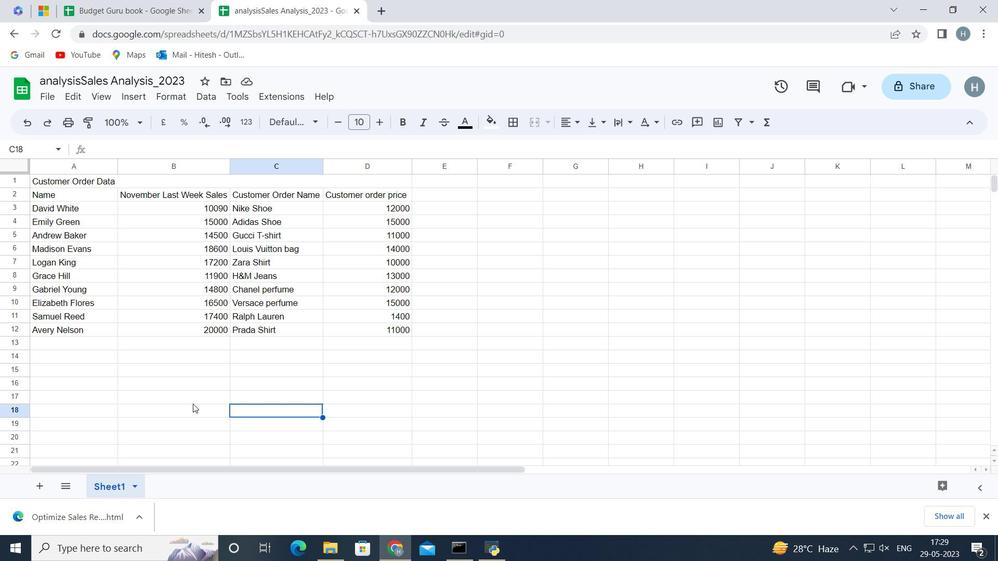 
Action: Mouse moved to (193, 404)
Screenshot: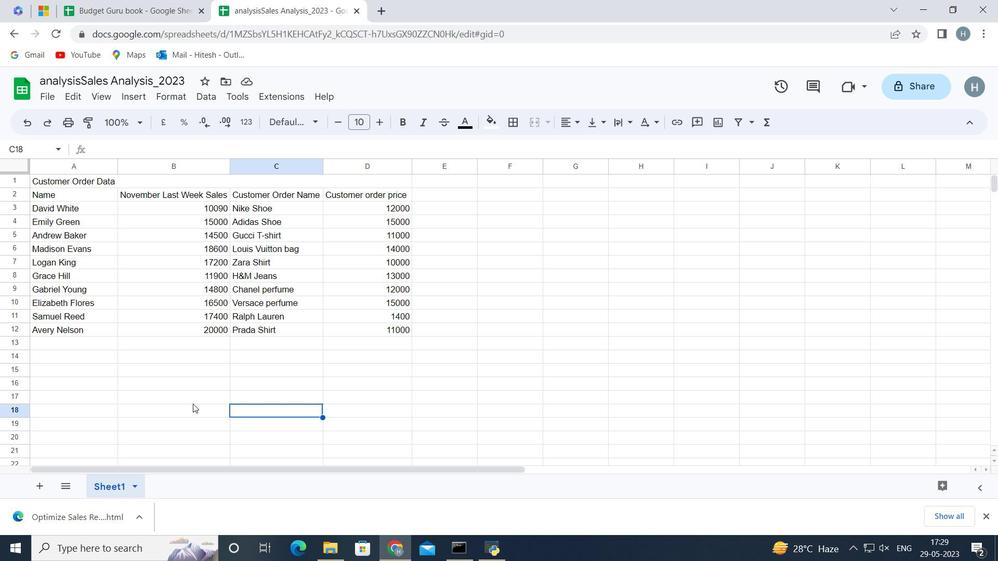
